 Task: Add an event with the title Second Training Session: Effective Team Collaboration and Communication, date '2023/11/24', time 7:00 AM to 9:00 AMand add a description: As the meeting progresses, the focus will shift towards exploring potential synergies, investment opportunities, and the investor's specific interests. The potential investor may ask questions about your market strategy, scalability, competitive landscape, or revenue projections. Be prepared to provide concise and well-supported answers, backed by market research, customer insights, or industry trends.    Select event color  Grape . Add location for the event as: 456 Taksim Square, Istanbul, Turkey, logged in from the account softage.10@softage.netand send the event invitation to softage.1@softage.net and softage.2@softage.net. Set a reminder for the event Doesn't repeat
Action: Mouse moved to (56, 106)
Screenshot: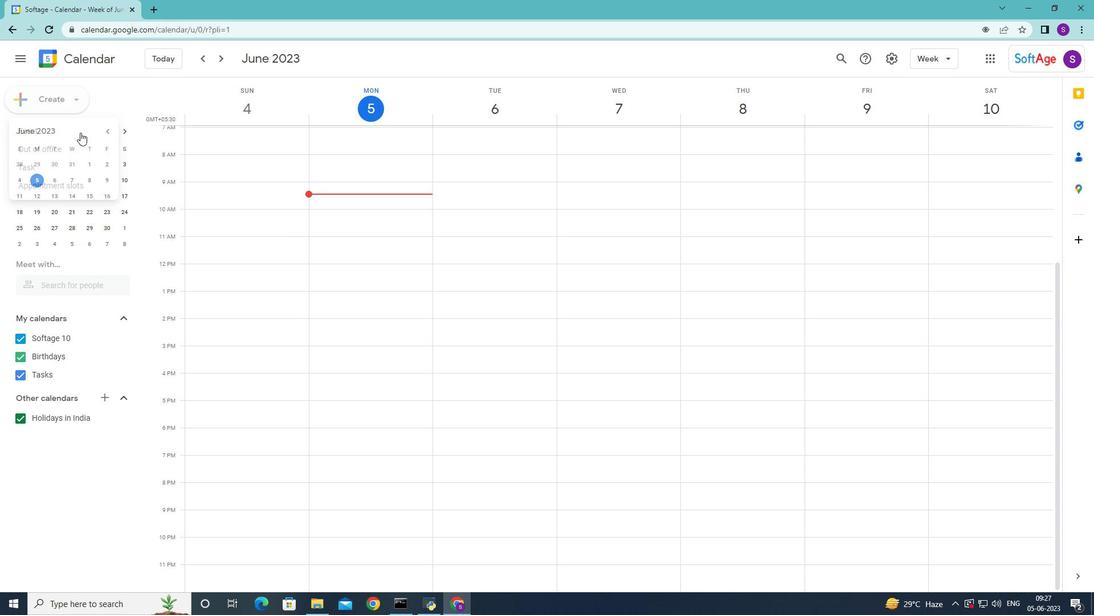 
Action: Mouse pressed left at (56, 106)
Screenshot: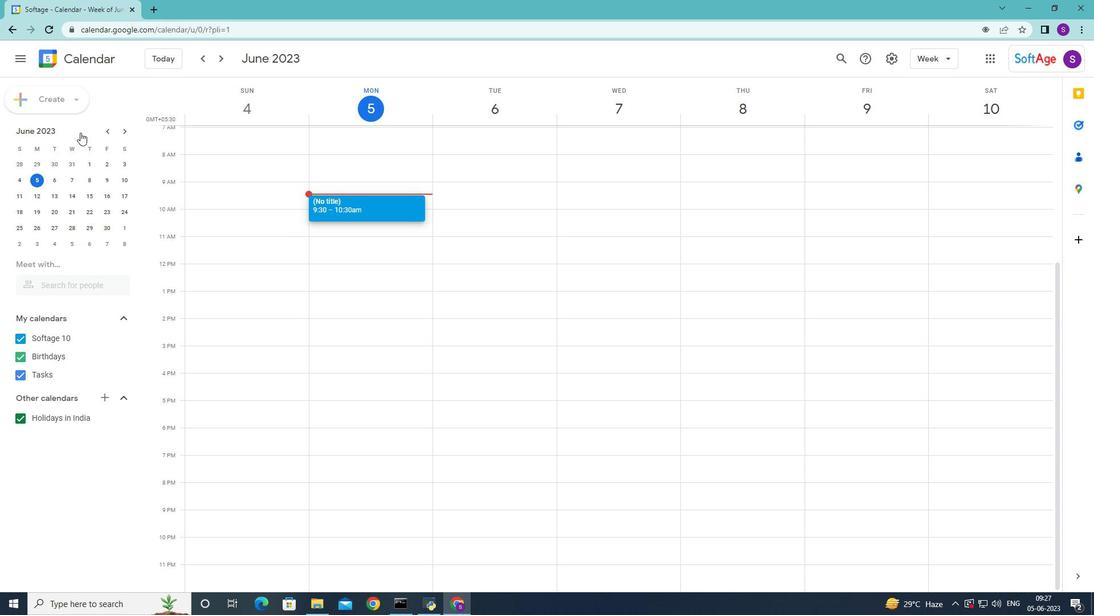 
Action: Mouse moved to (65, 132)
Screenshot: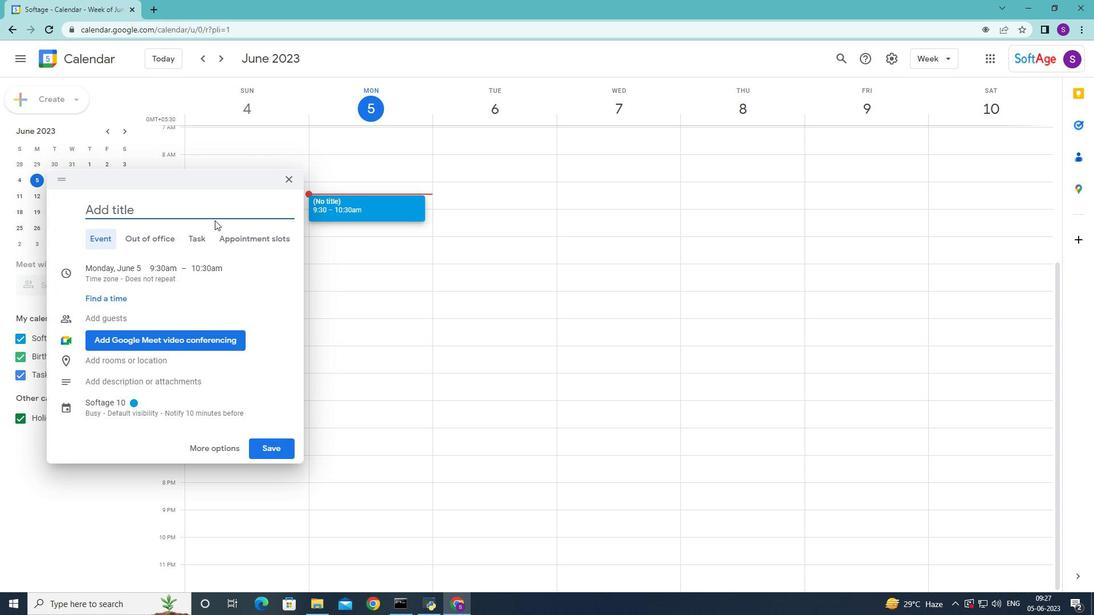 
Action: Mouse pressed left at (65, 132)
Screenshot: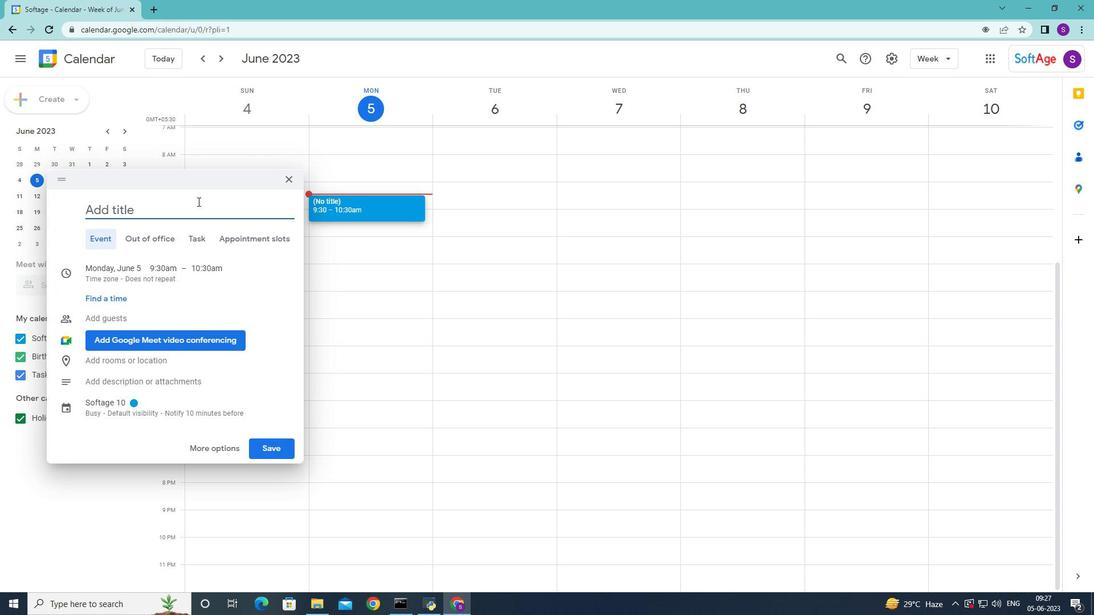 
Action: Mouse moved to (104, 208)
Screenshot: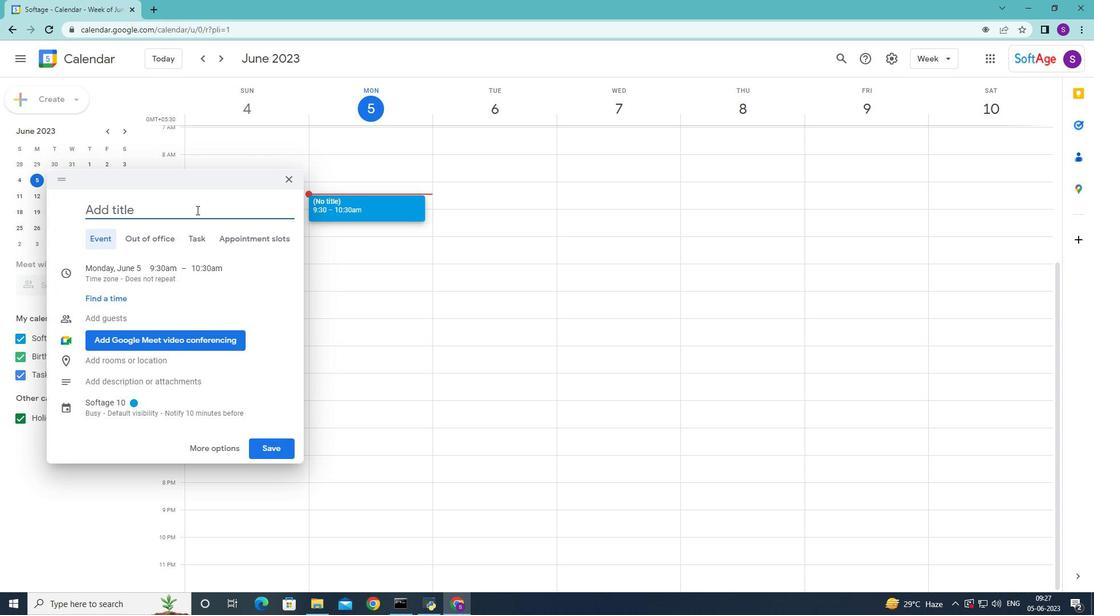 
Action: Mouse pressed left at (104, 208)
Screenshot: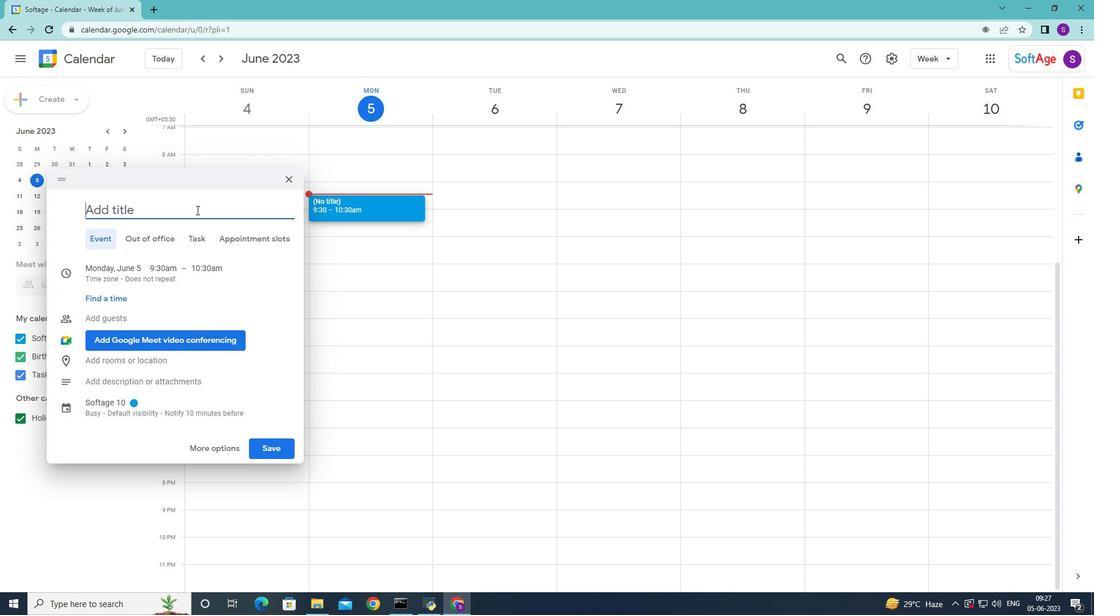 
Action: Key pressed <Key.shift>Seconf<Key.backspace>d<Key.space><Key.shift>Training<Key.space><Key.shift>Sesson<Key.space><Key.backspace><Key.backspace><Key.backspace>ion<Key.shift_r>:<Key.space>
Screenshot: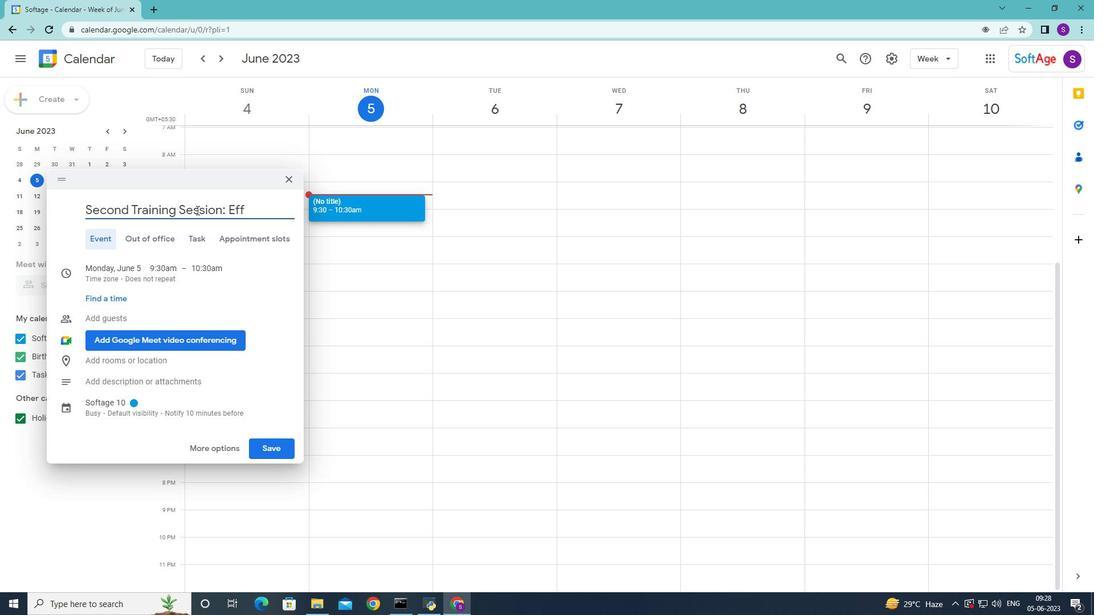 
Action: Mouse moved to (103, 272)
Screenshot: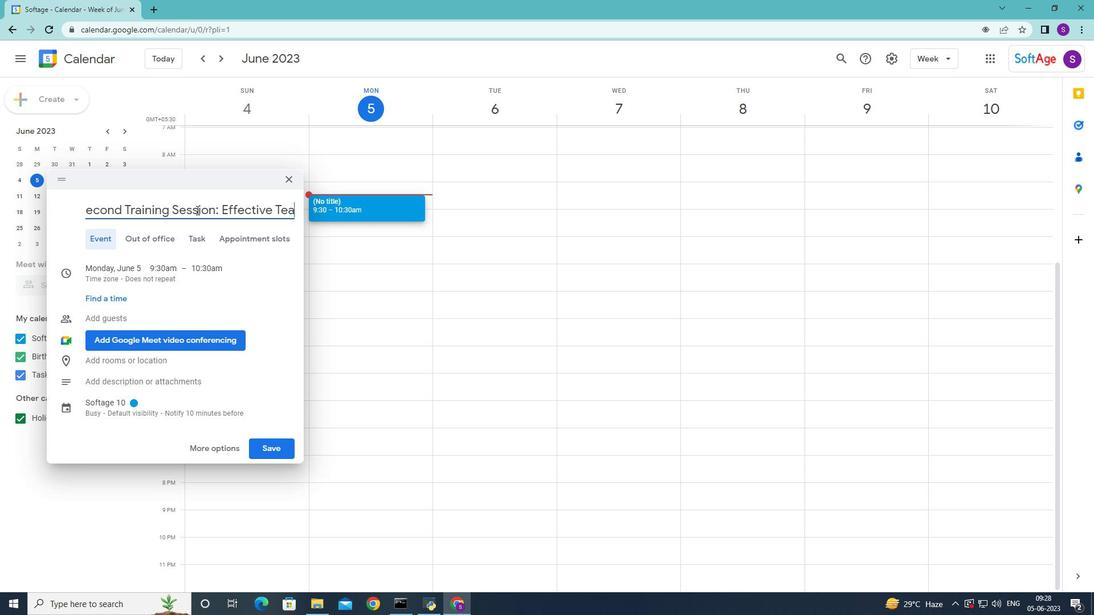 
Action: Mouse pressed left at (103, 272)
Screenshot: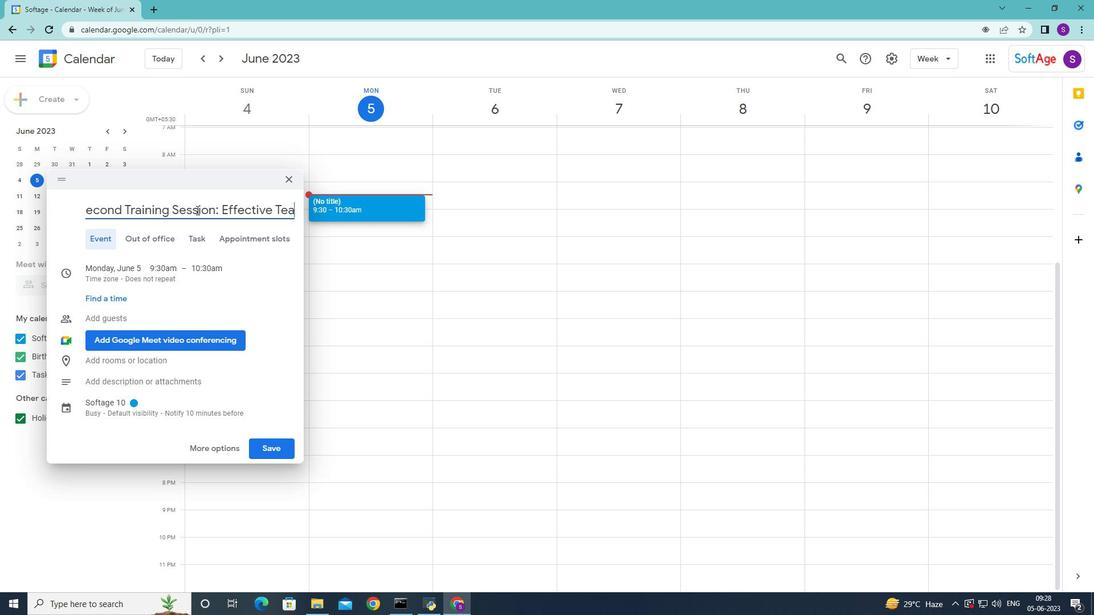 
Action: Mouse moved to (232, 214)
Screenshot: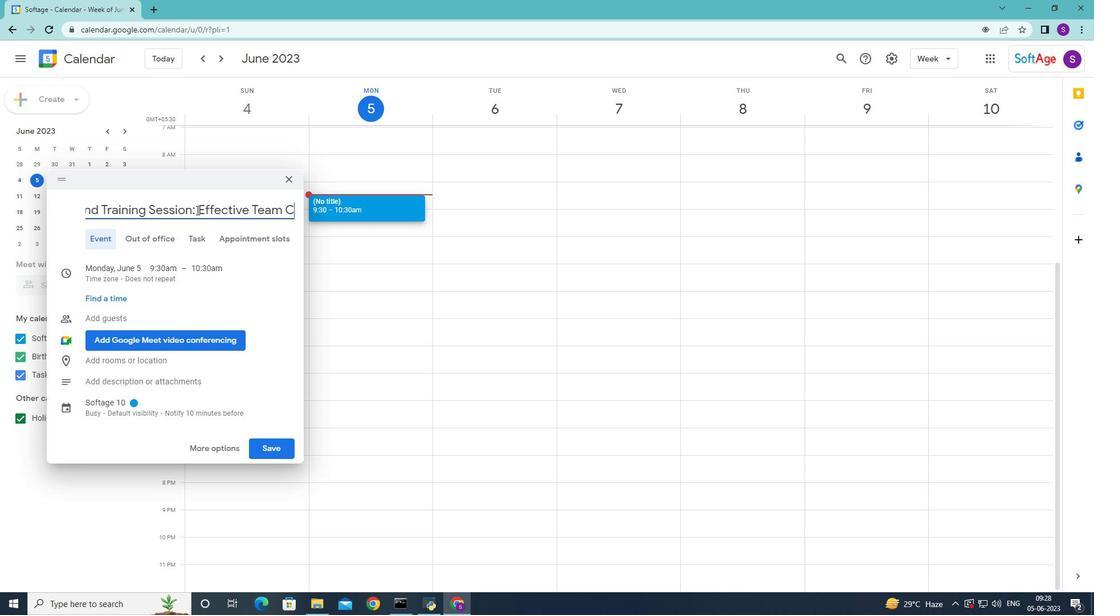 
Action: Mouse pressed left at (232, 214)
Screenshot: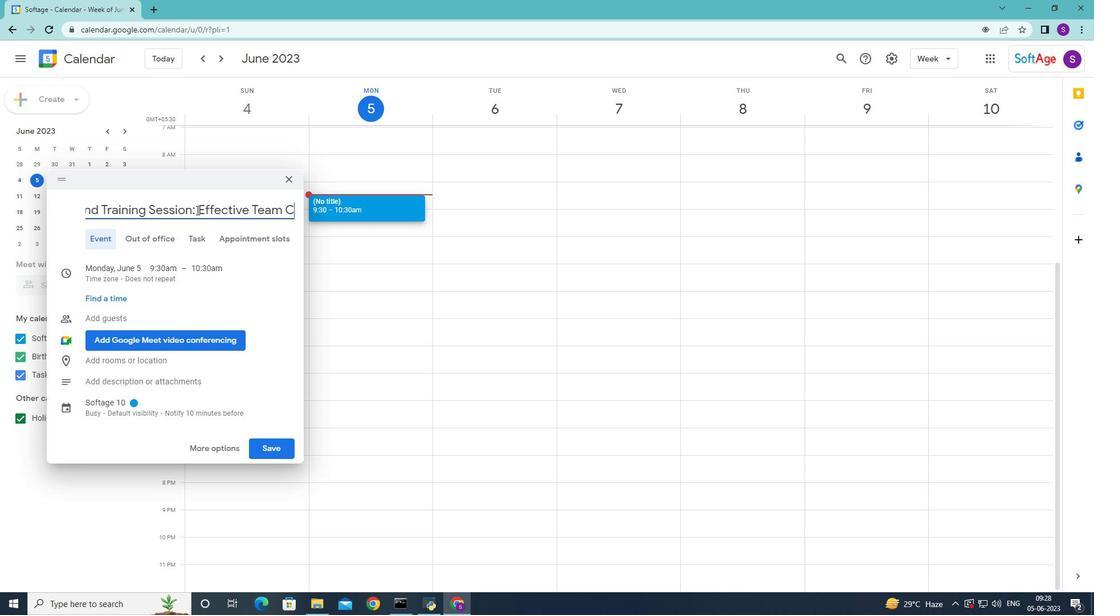 
Action: Mouse moved to (233, 214)
Screenshot: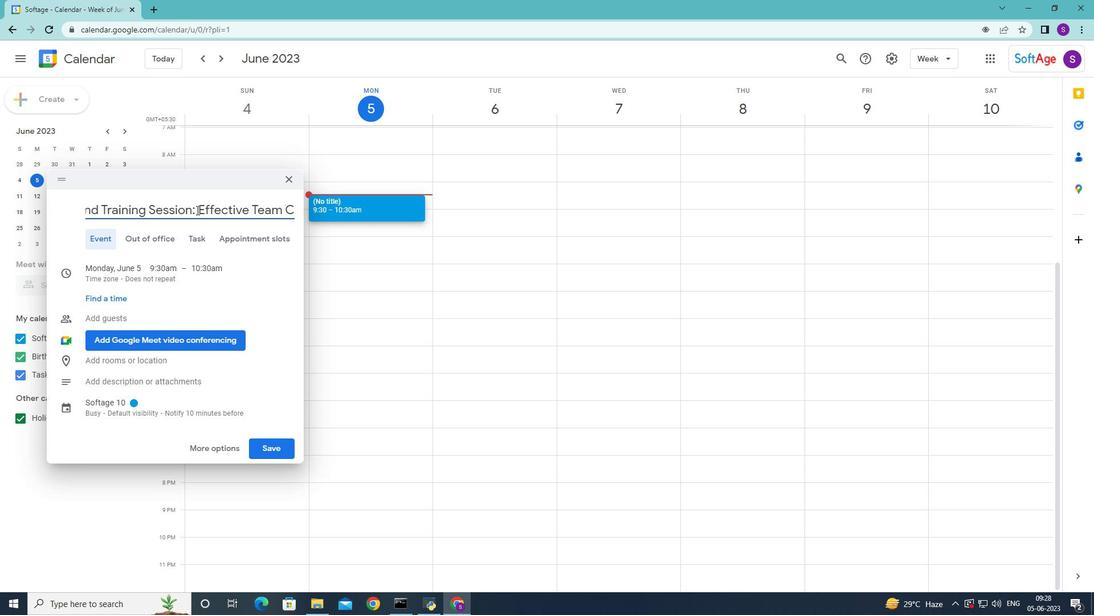 
Action: Key pressed <Key.space><Key.shift>
Screenshot: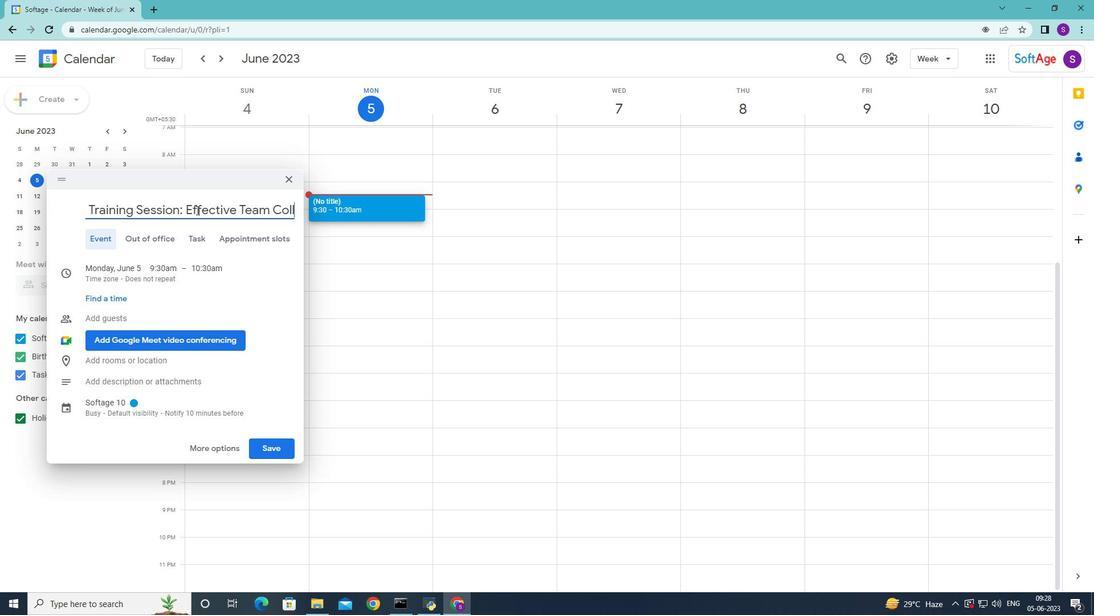 
Action: Mouse moved to (230, 214)
Screenshot: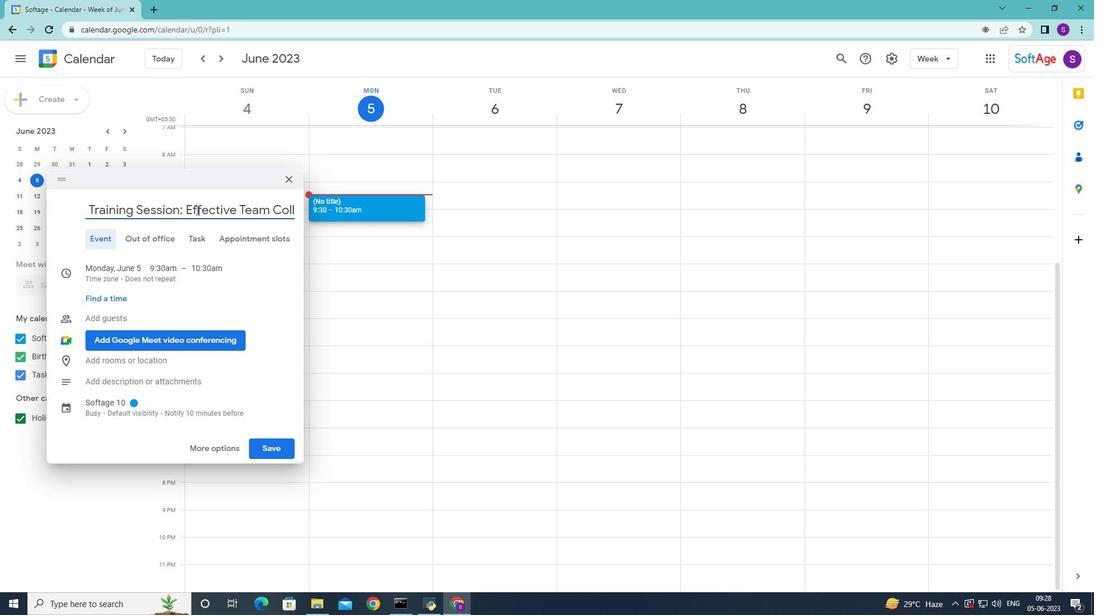 
Action: Key pressed <Key.shift><Key.shift><Key.shift><Key.shift><Key.shift><Key.shift><Key.shift><Key.shift><Key.shift><Key.shift><Key.shift><Key.shift><Key.shift><Key.shift><Key.shift><Key.shift><Key.shift><Key.shift><Key.shift><Key.shift><Key.shift><Key.shift>Effe
Screenshot: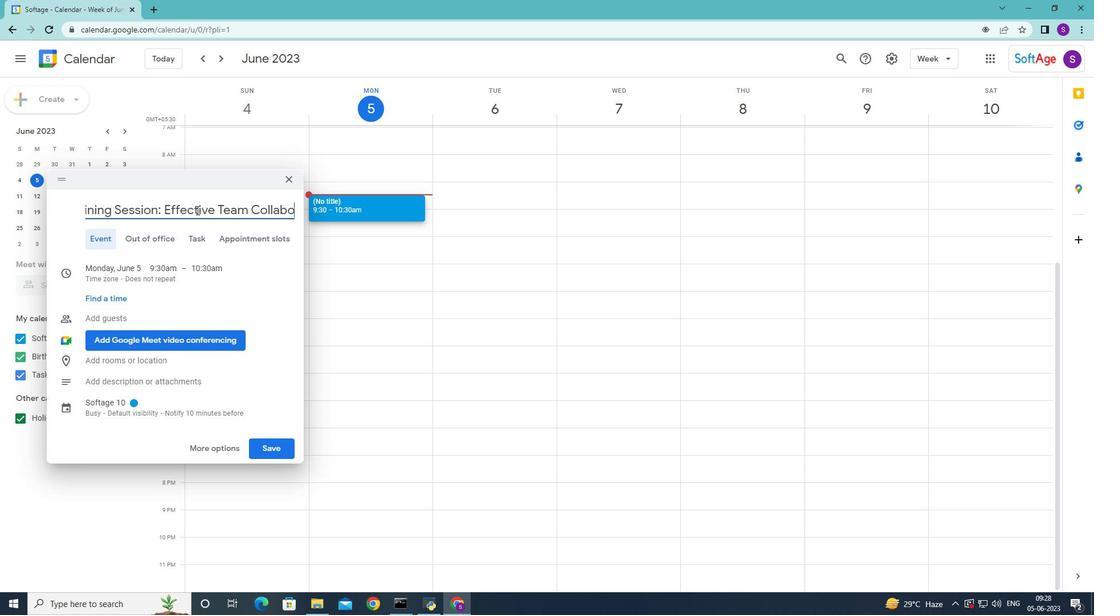
Action: Mouse moved to (67, 100)
Screenshot: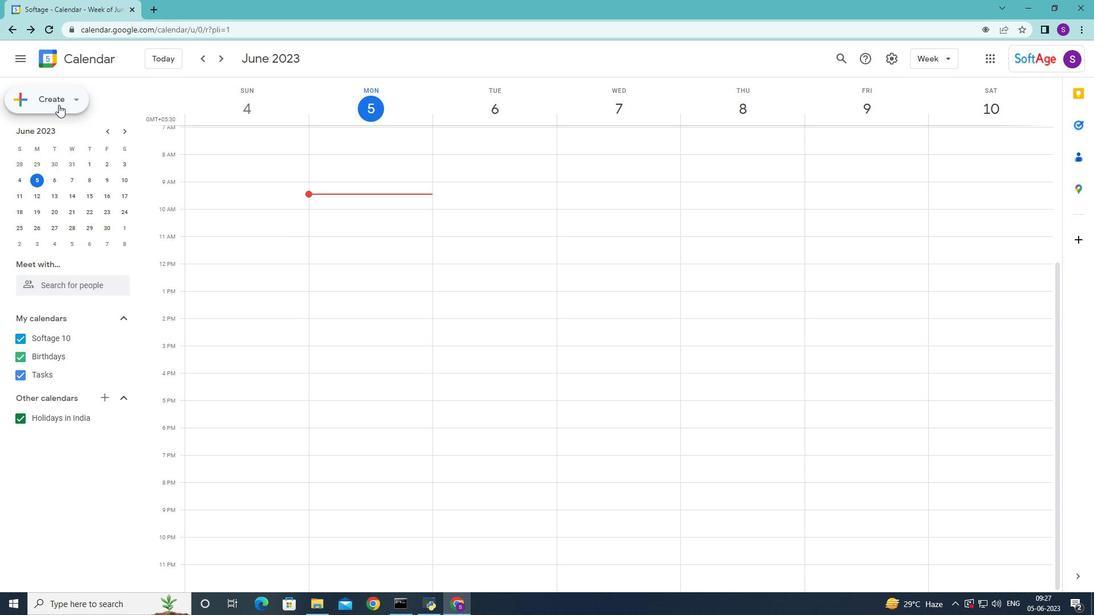 
Action: Mouse pressed left at (67, 100)
Screenshot: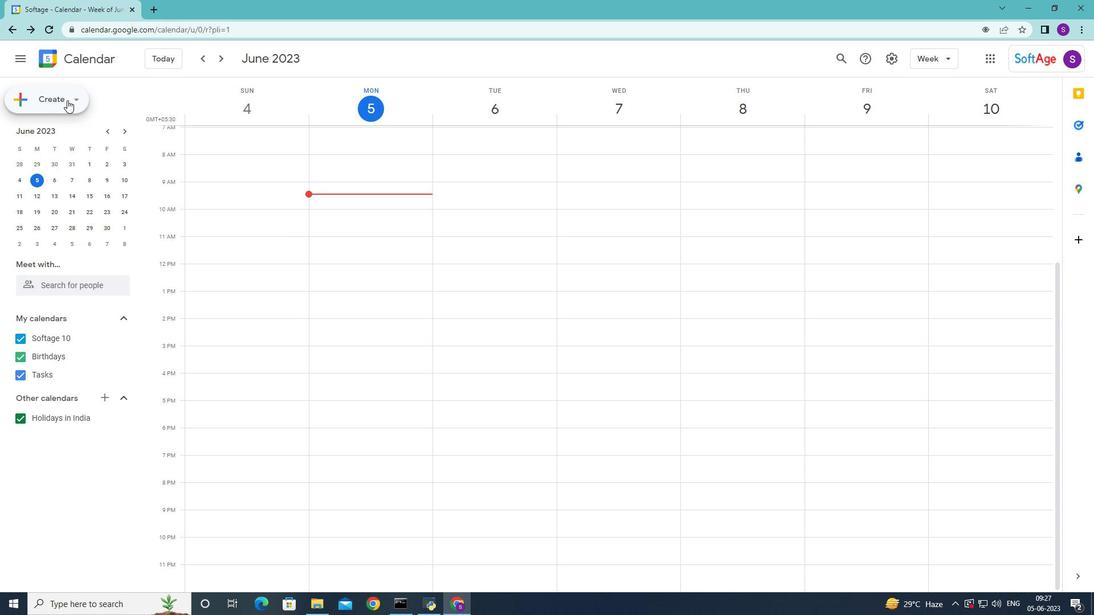 
Action: Mouse moved to (80, 132)
Screenshot: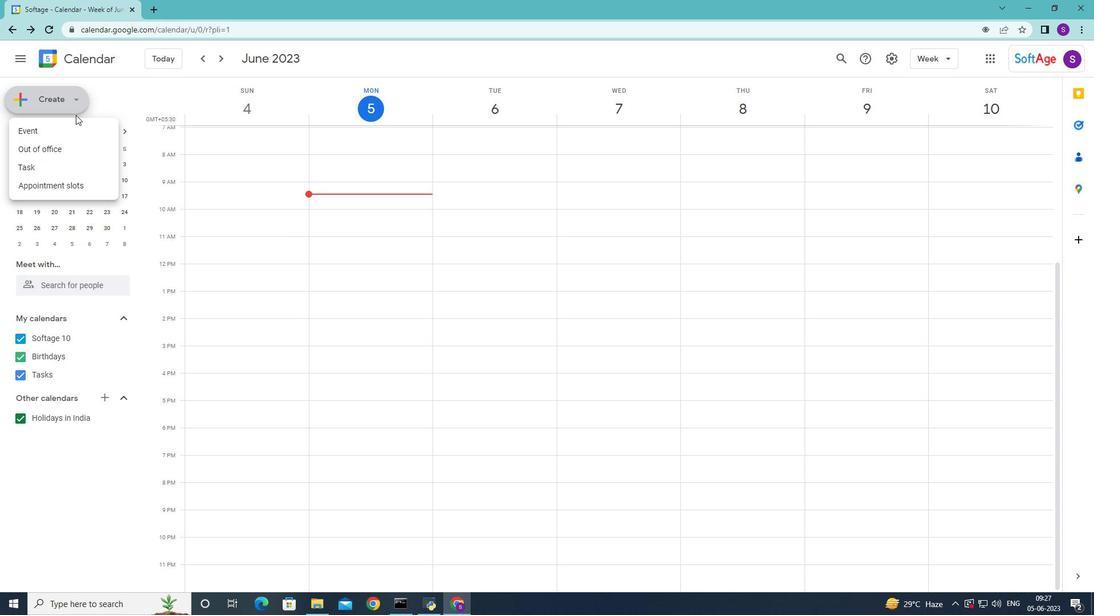 
Action: Mouse pressed left at (80, 132)
Screenshot: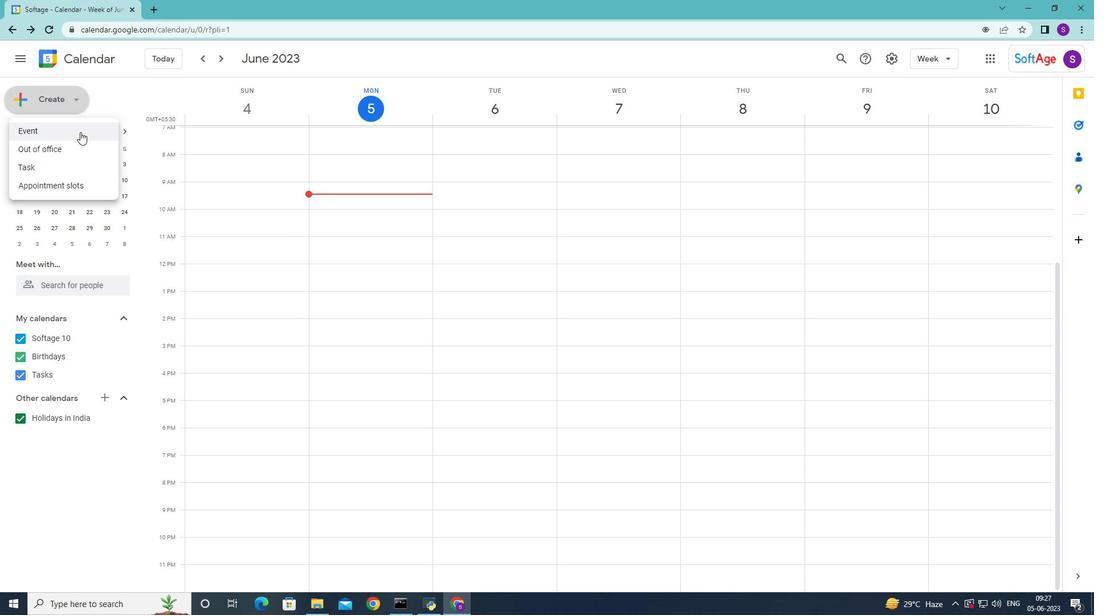 
Action: Mouse moved to (196, 210)
Screenshot: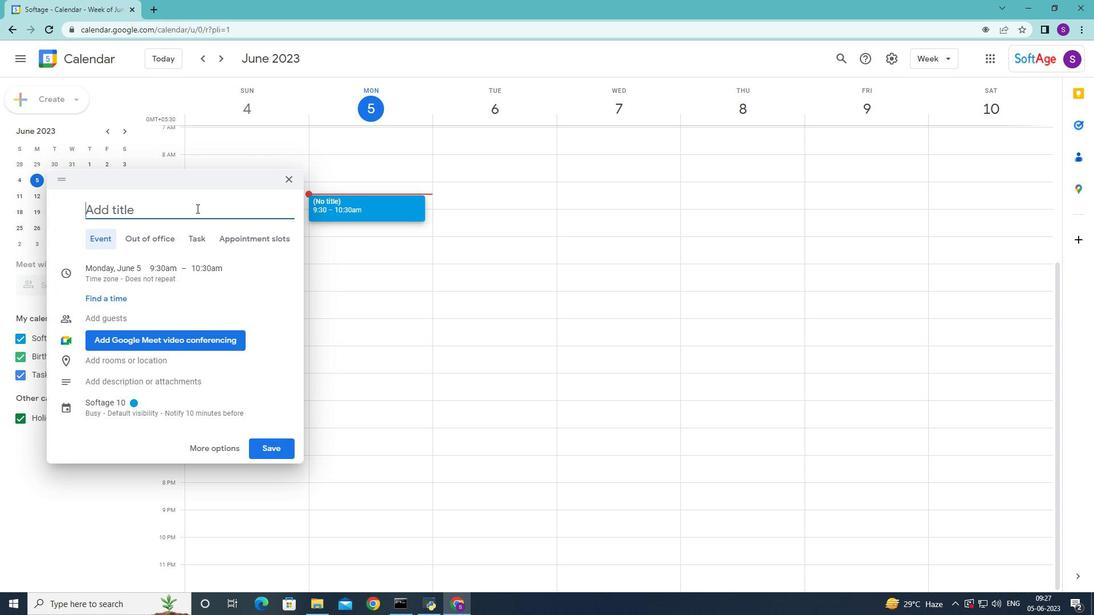 
Action: Mouse pressed left at (196, 210)
Screenshot: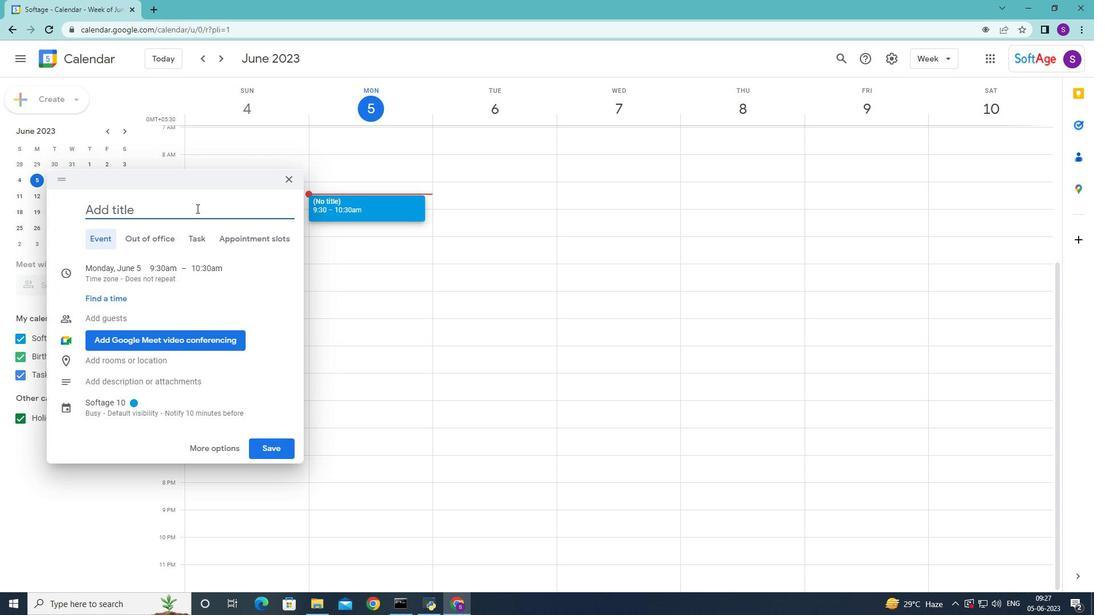 
Action: Key pressed <Key.shift><Key.shift><Key.shift><Key.shift><Key.shift>Second<Key.space><Key.shift>Training<Key.space><Key.shift><Key.shift><Key.shift><Key.shift>Session<Key.shift_r><Key.shift_r>:<Key.space><Key.shift><Key.shift><Key.shift><Key.shift><Key.shift><Key.shift><Key.shift><Key.shift>Effective<Key.space><Key.shift>Team<Key.space><Key.shift>Collaboration<Key.space><Key.shift><Key.shift><Key.shift><Key.shift><Key.shift><Key.shift><Key.shift><Key.shift><Key.shift><Key.shift><Key.shift>A<Key.backspace>and<Key.space><Key.shift>Communication
Screenshot: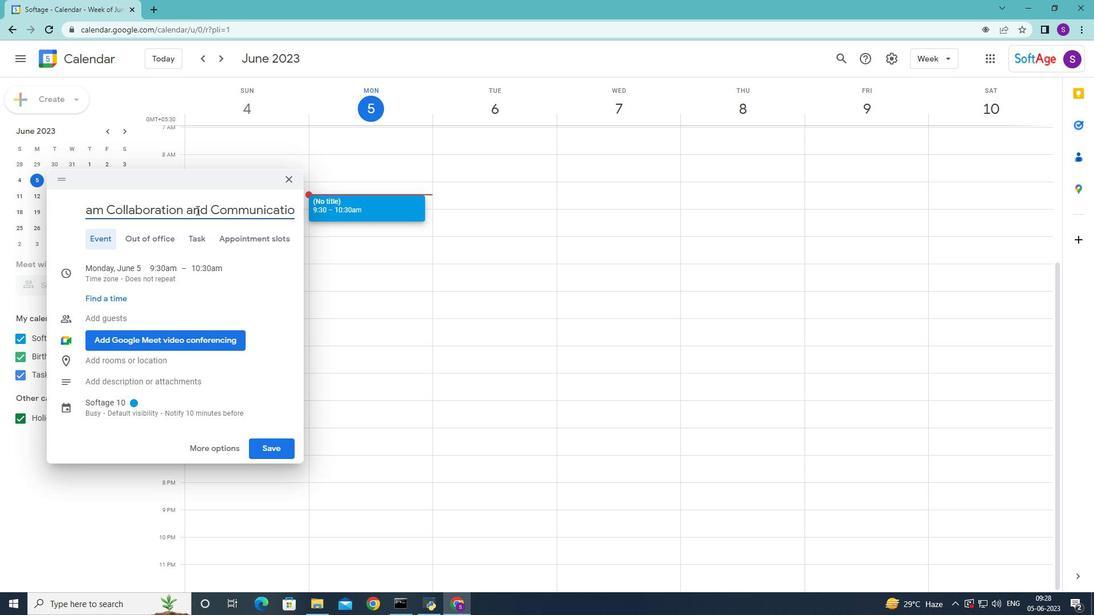 
Action: Mouse moved to (96, 266)
Screenshot: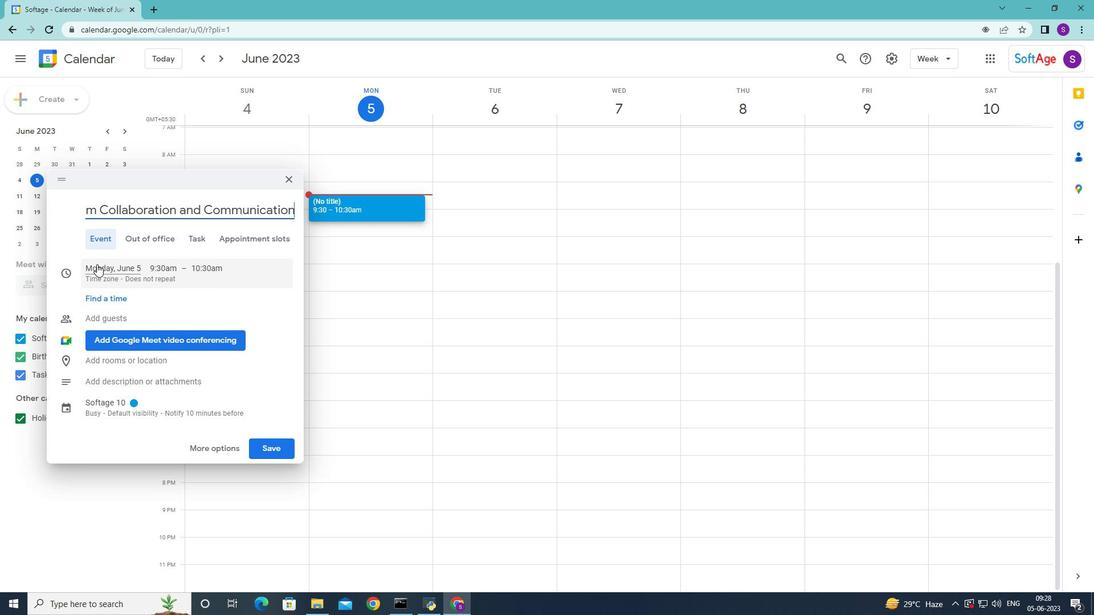 
Action: Mouse pressed left at (96, 266)
Screenshot: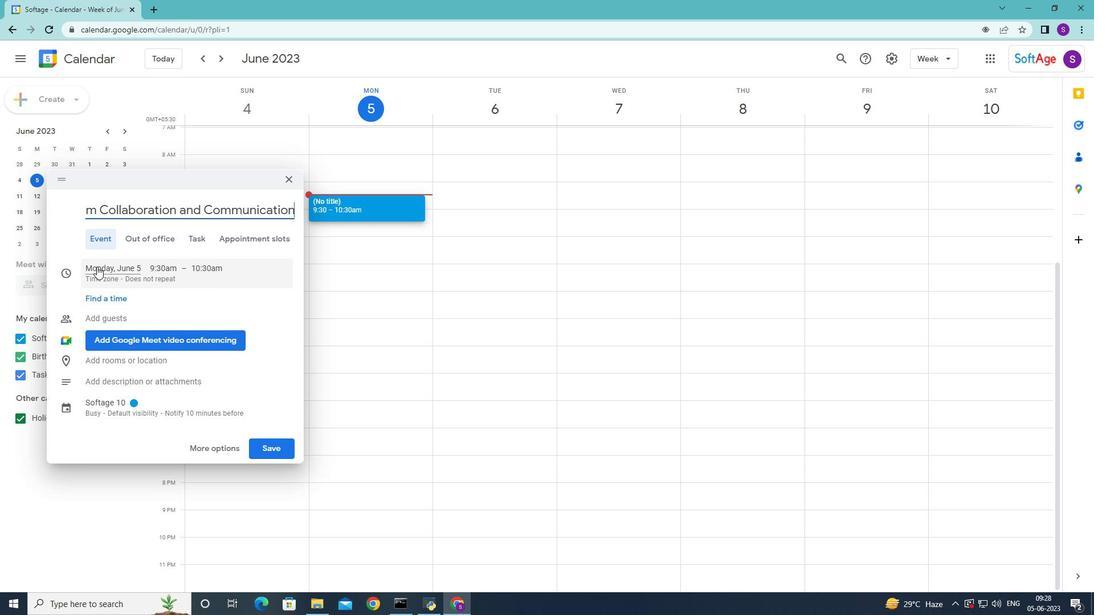 
Action: Mouse moved to (235, 288)
Screenshot: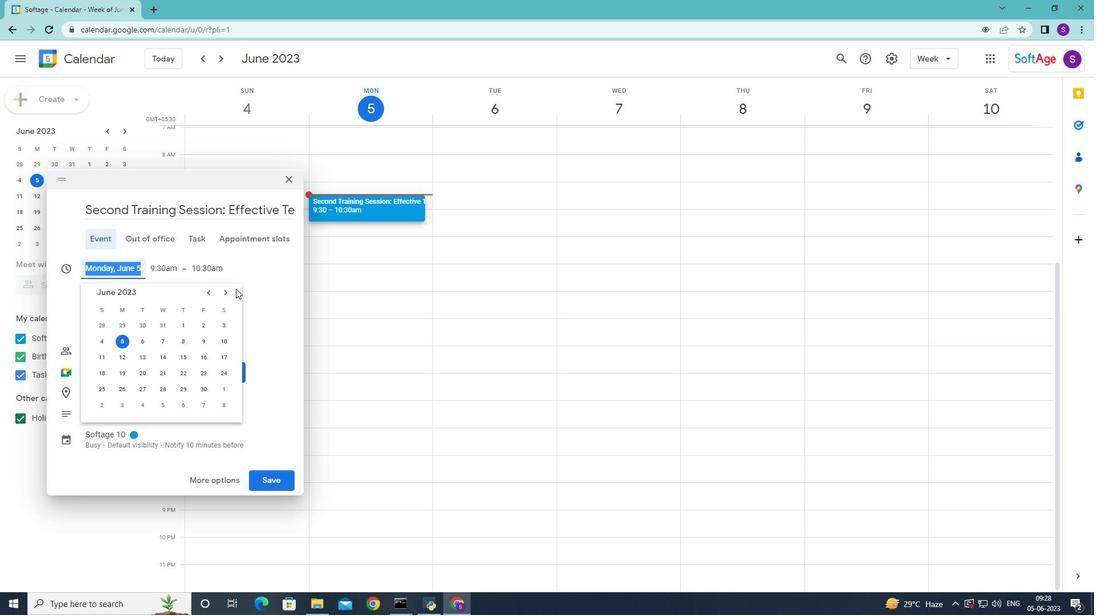 
Action: Mouse pressed left at (235, 288)
Screenshot: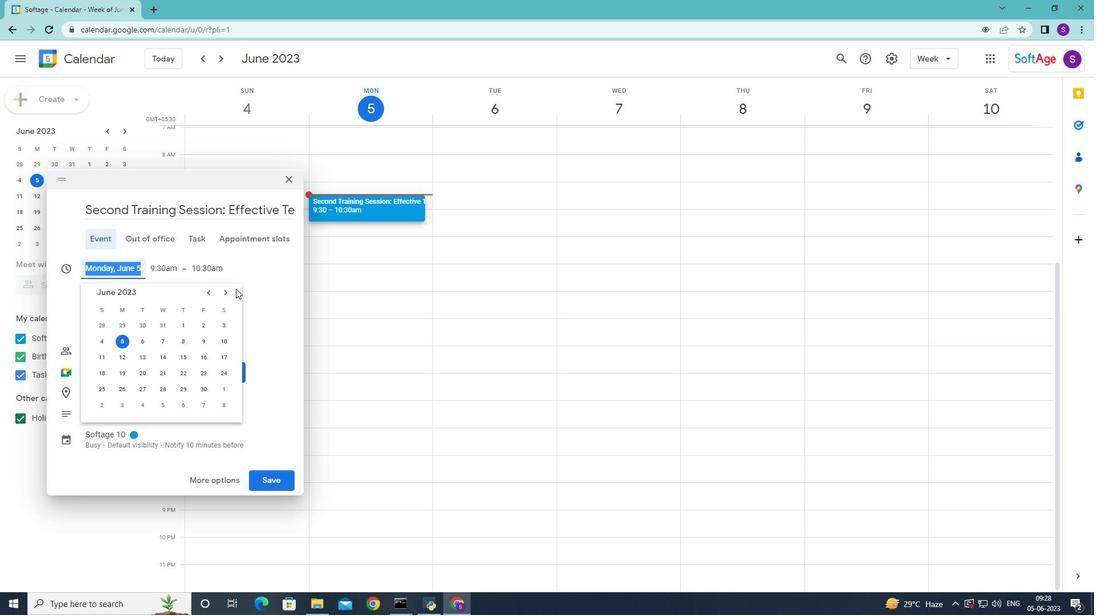 
Action: Mouse moved to (113, 270)
Screenshot: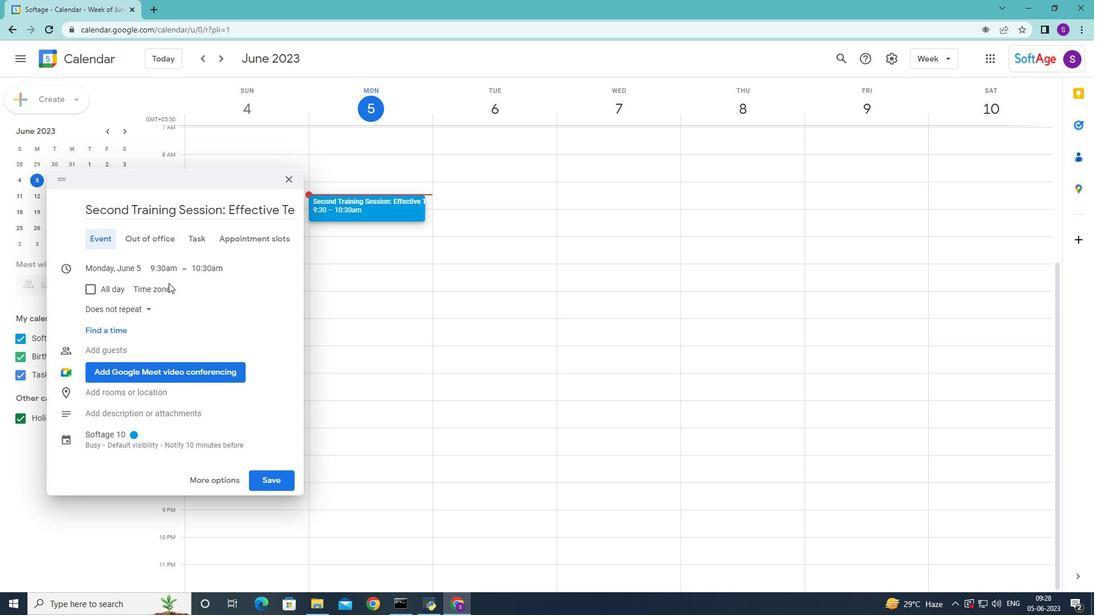 
Action: Mouse pressed left at (113, 270)
Screenshot: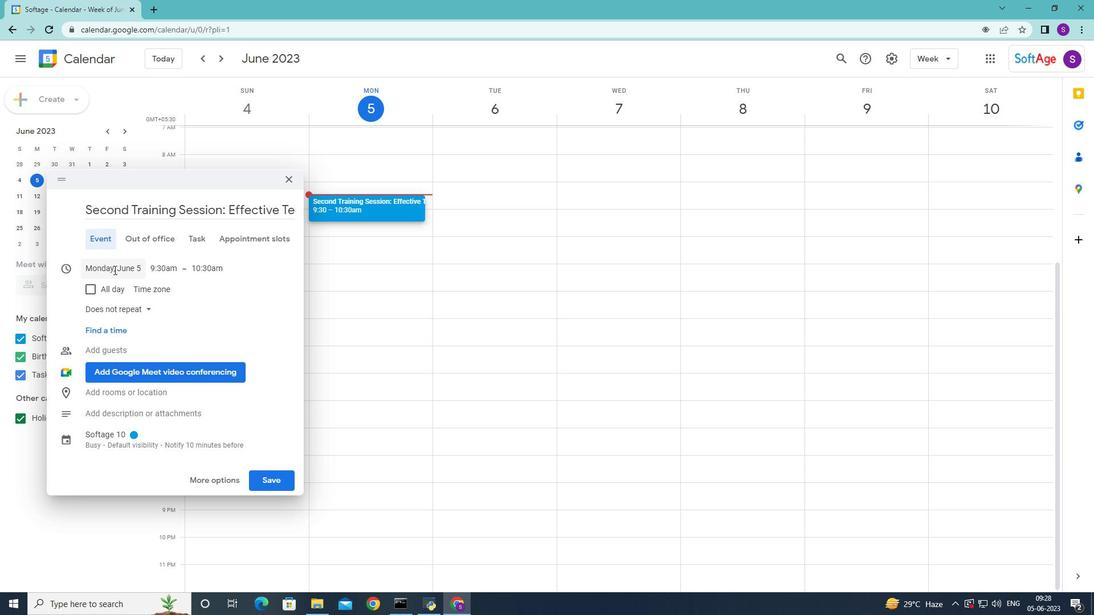 
Action: Mouse moved to (223, 292)
Screenshot: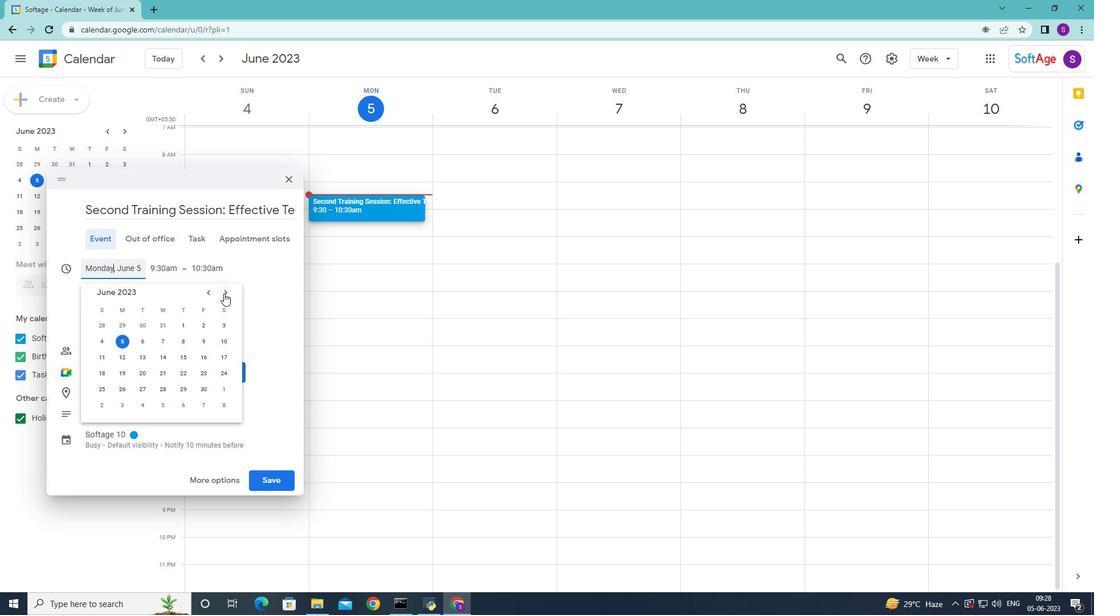 
Action: Mouse pressed left at (223, 292)
Screenshot: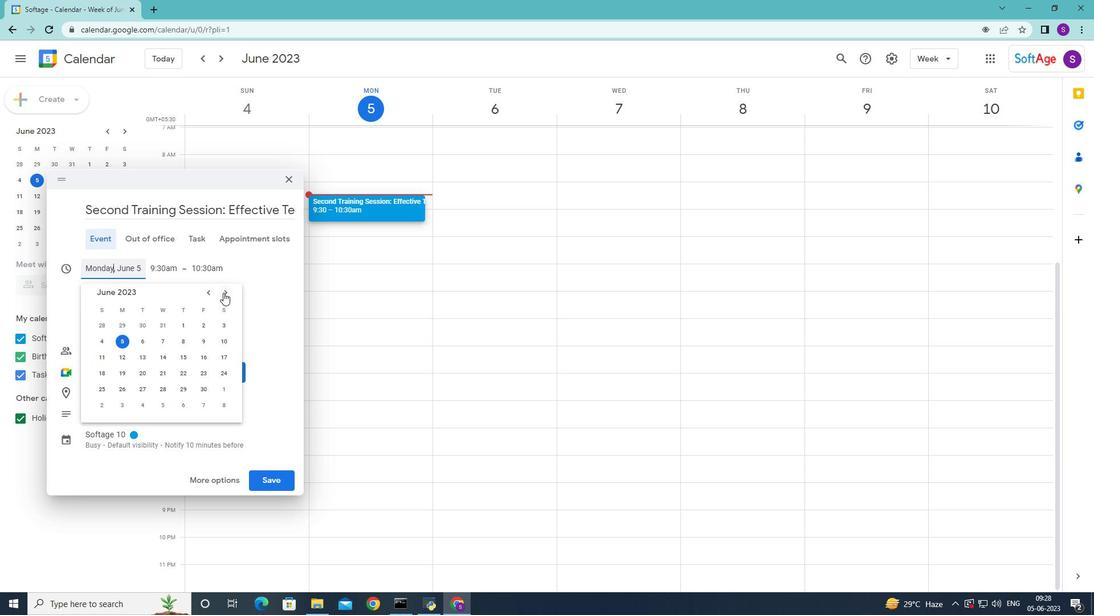 
Action: Mouse pressed left at (223, 292)
Screenshot: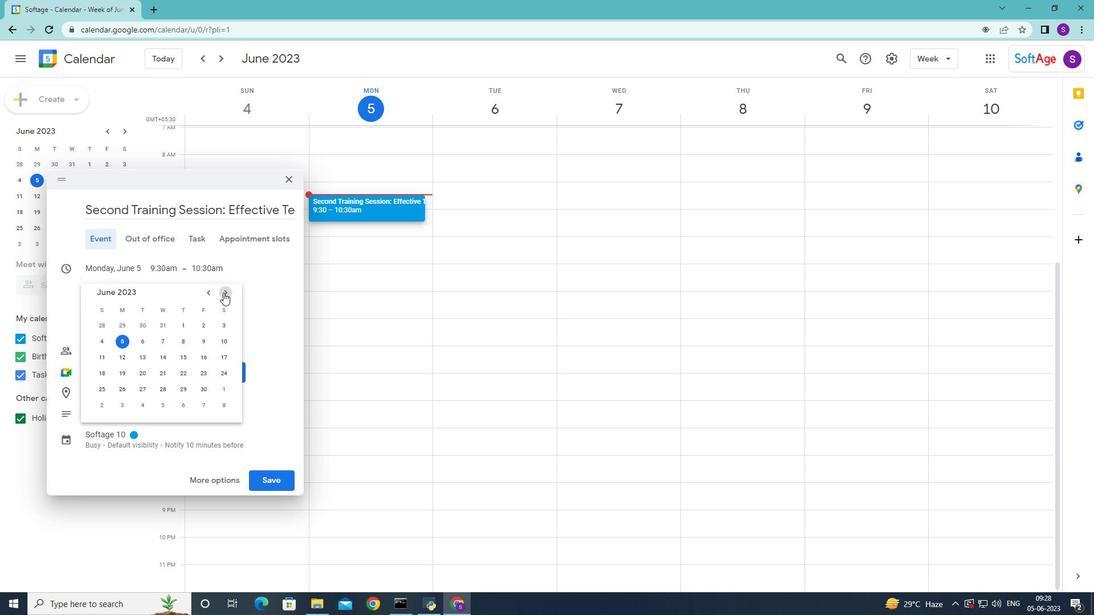 
Action: Mouse pressed left at (223, 292)
Screenshot: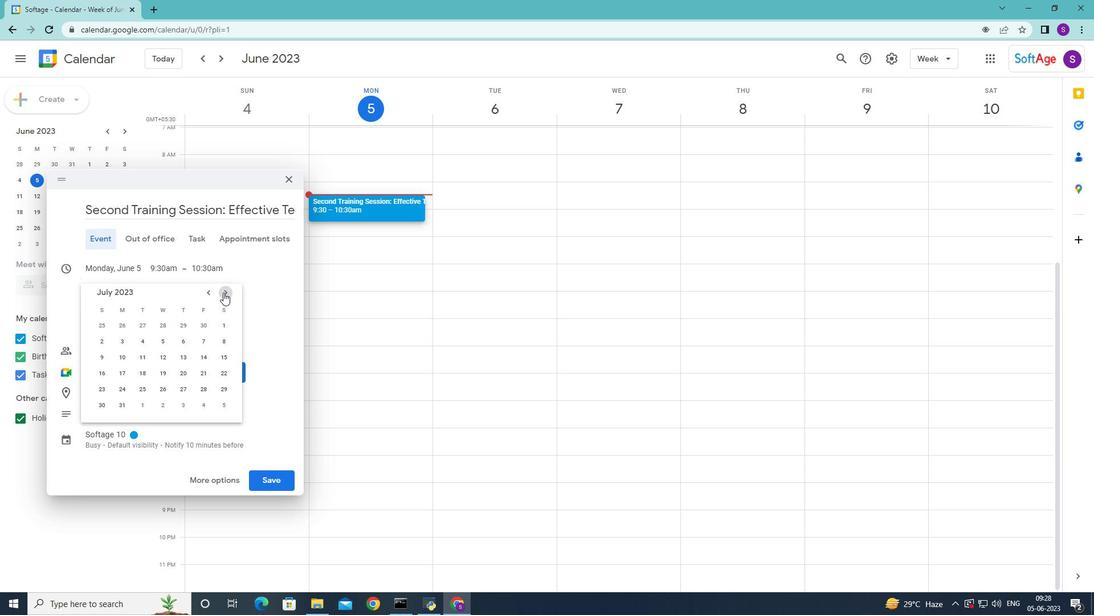 
Action: Mouse pressed left at (223, 292)
Screenshot: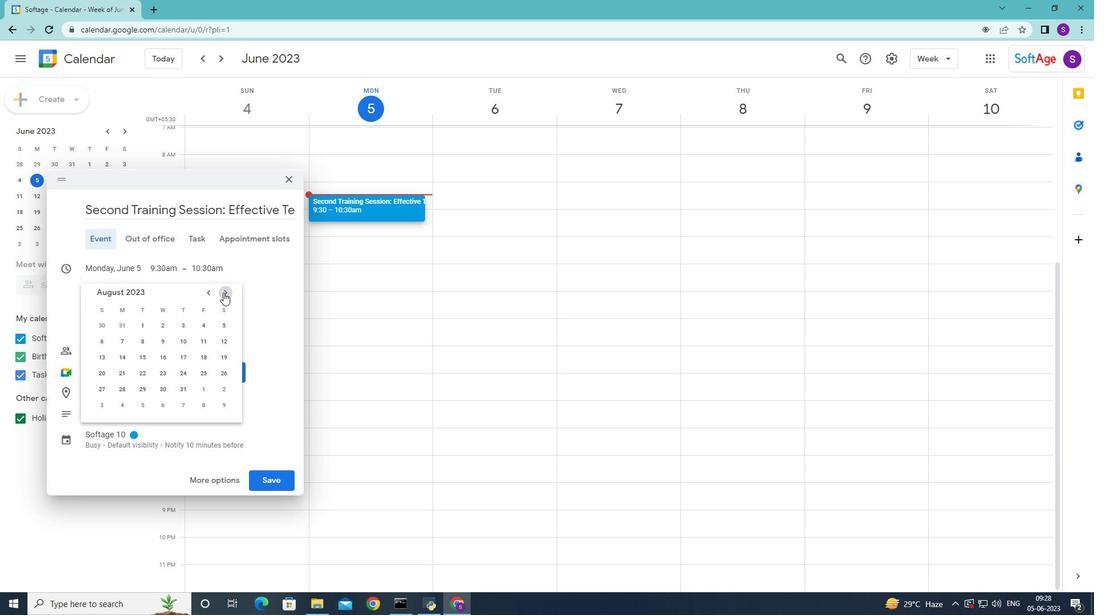 
Action: Mouse pressed left at (223, 292)
Screenshot: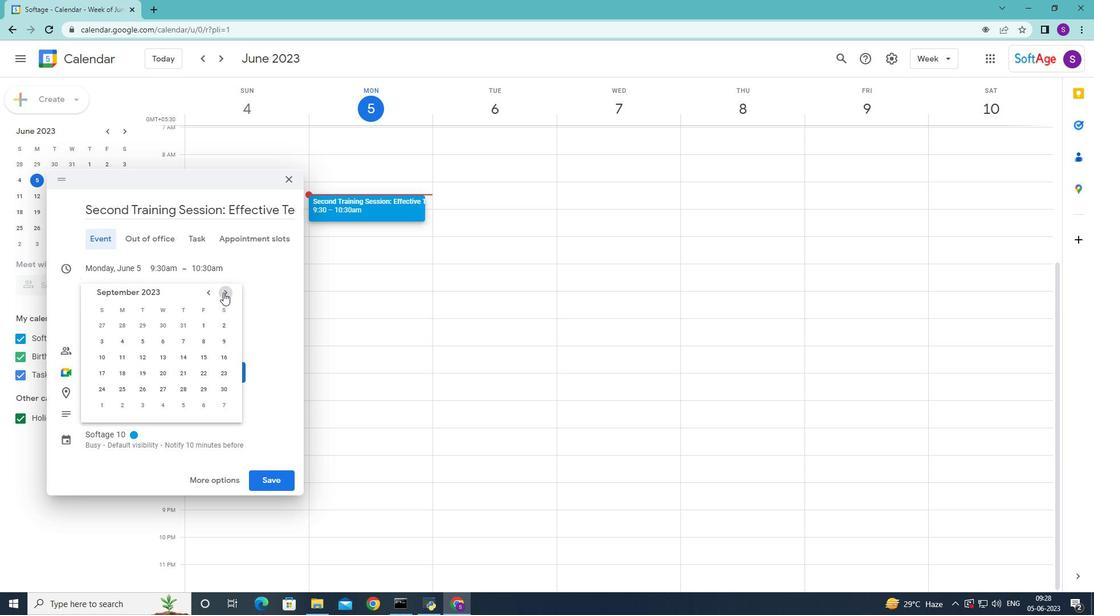 
Action: Mouse pressed left at (223, 292)
Screenshot: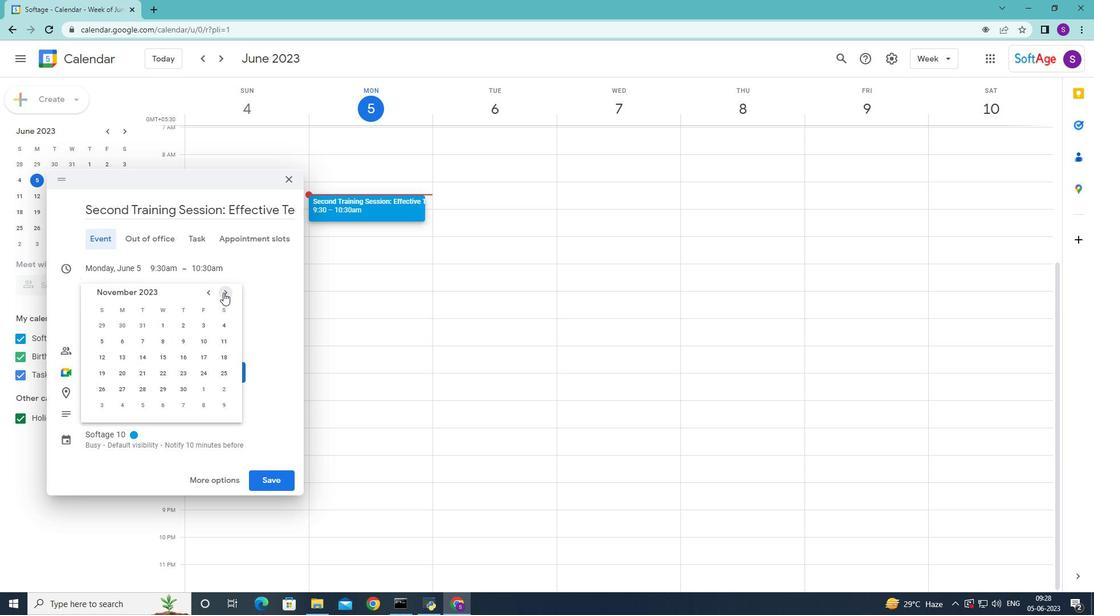 
Action: Mouse moved to (208, 291)
Screenshot: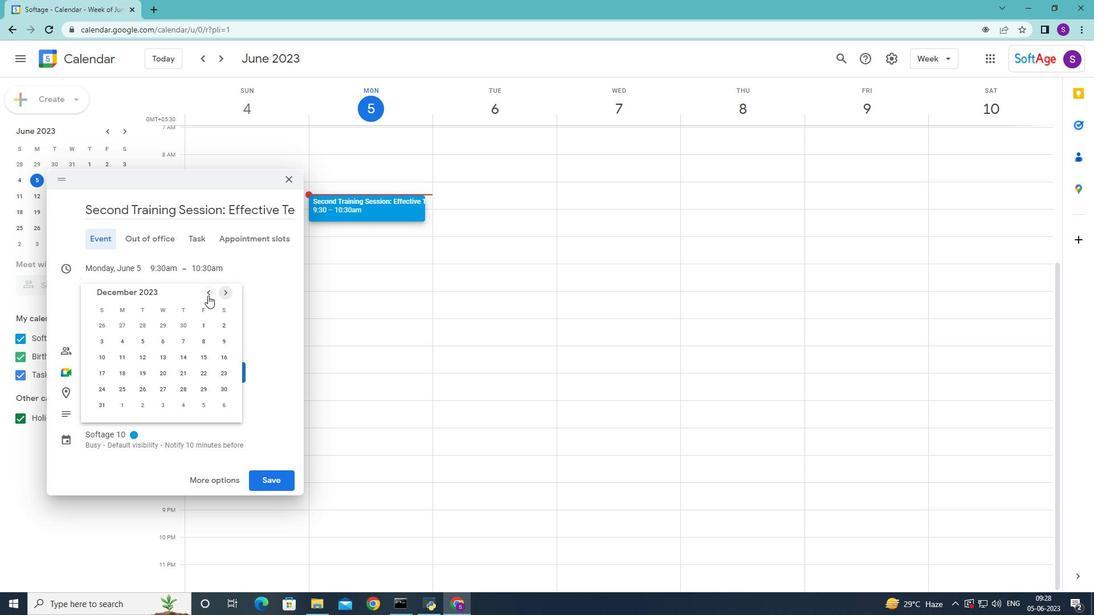 
Action: Mouse pressed left at (208, 291)
Screenshot: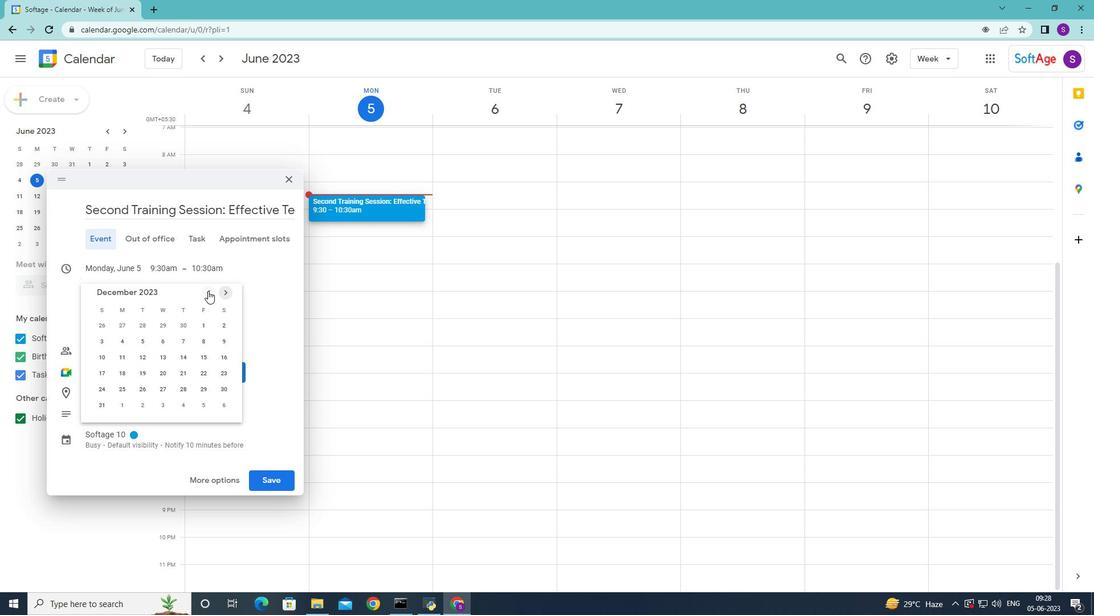
Action: Mouse moved to (205, 376)
Screenshot: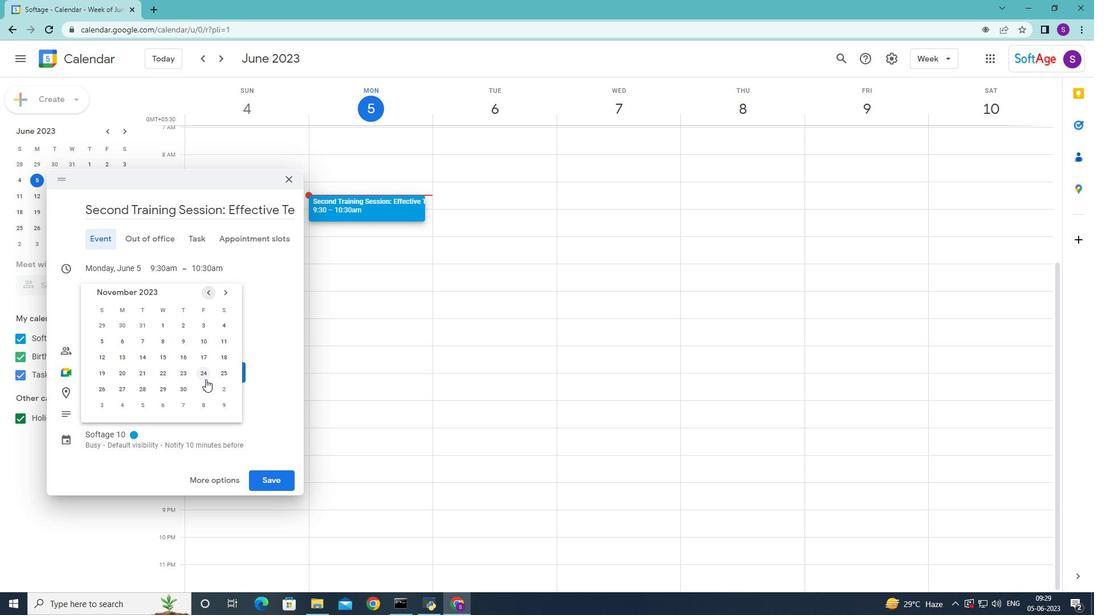 
Action: Mouse pressed left at (205, 376)
Screenshot: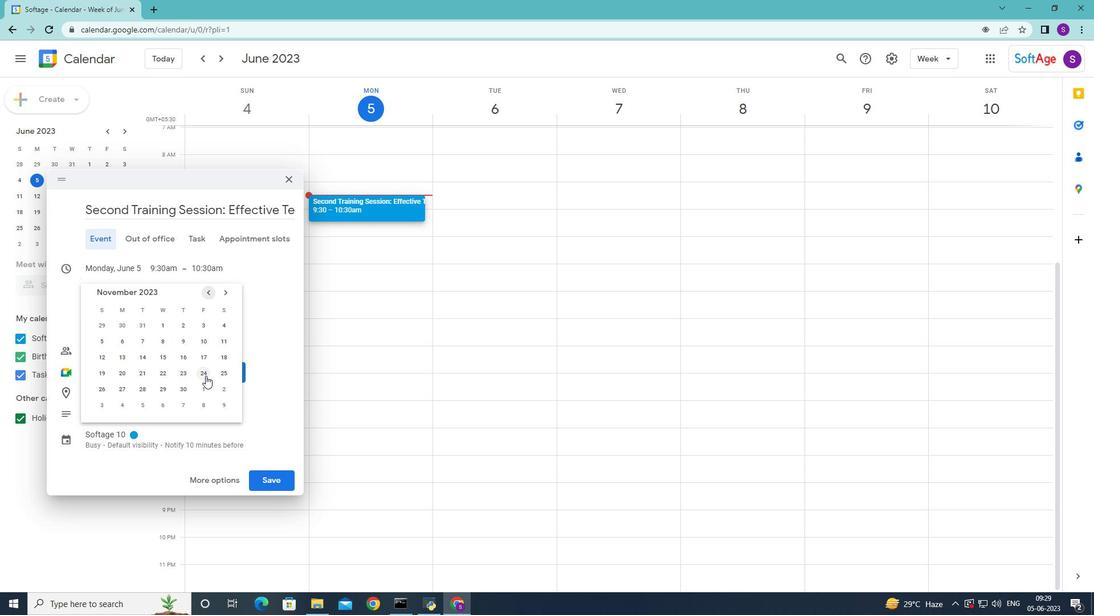 
Action: Mouse moved to (673, 267)
Screenshot: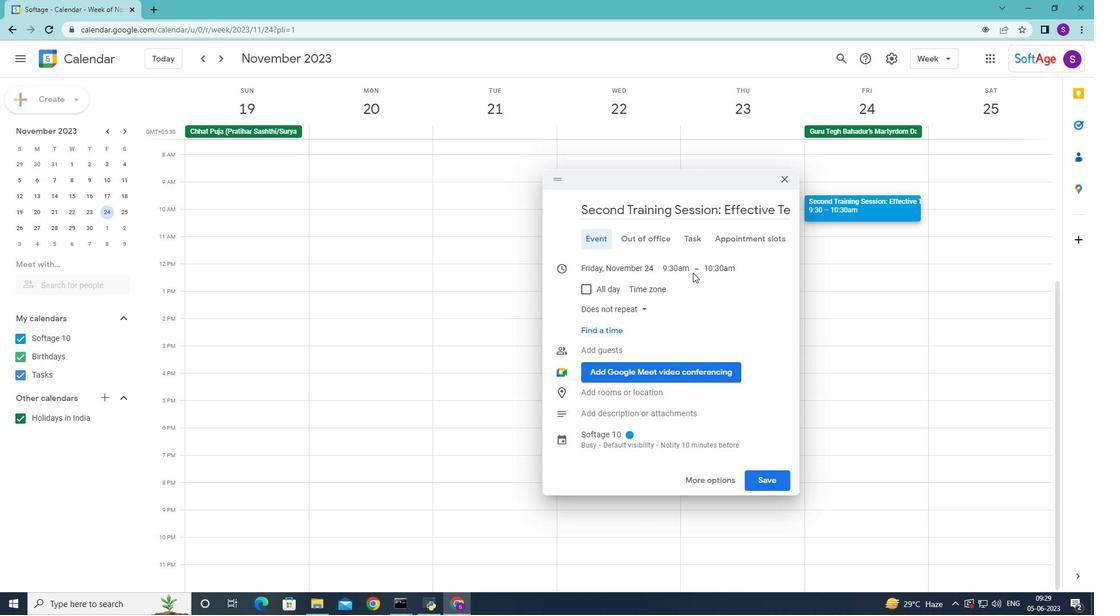 
Action: Mouse pressed left at (673, 267)
Screenshot: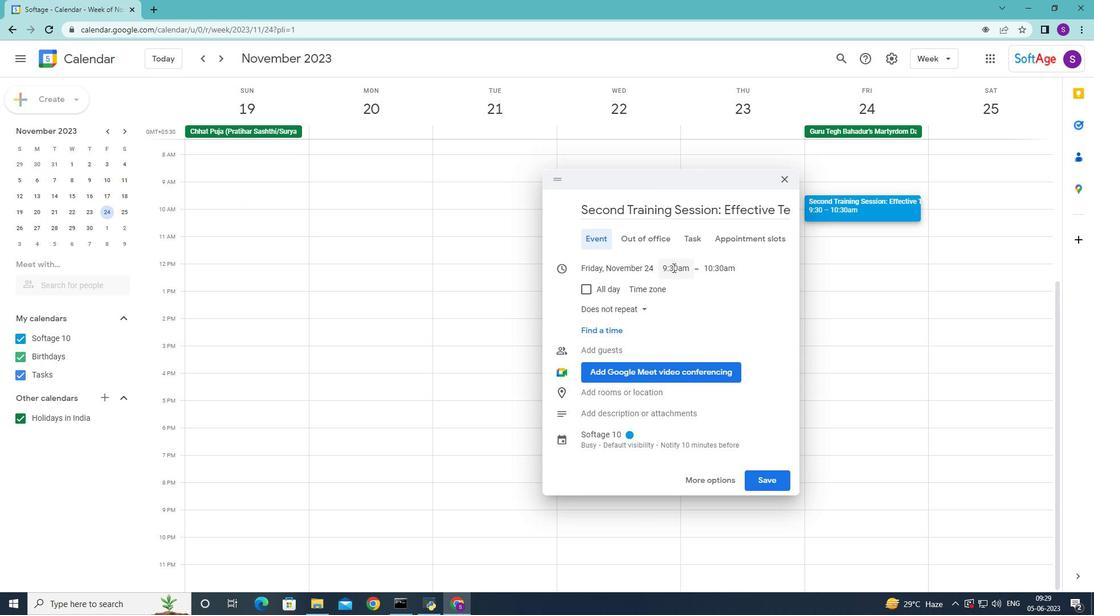 
Action: Mouse moved to (691, 323)
Screenshot: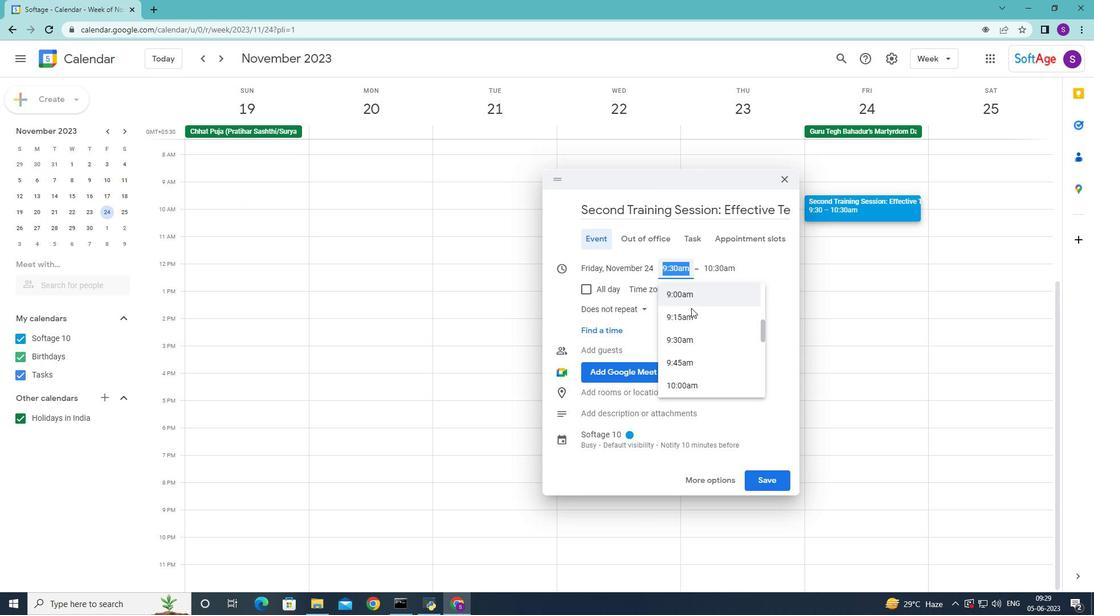 
Action: Mouse scrolled (691, 324) with delta (0, 0)
Screenshot: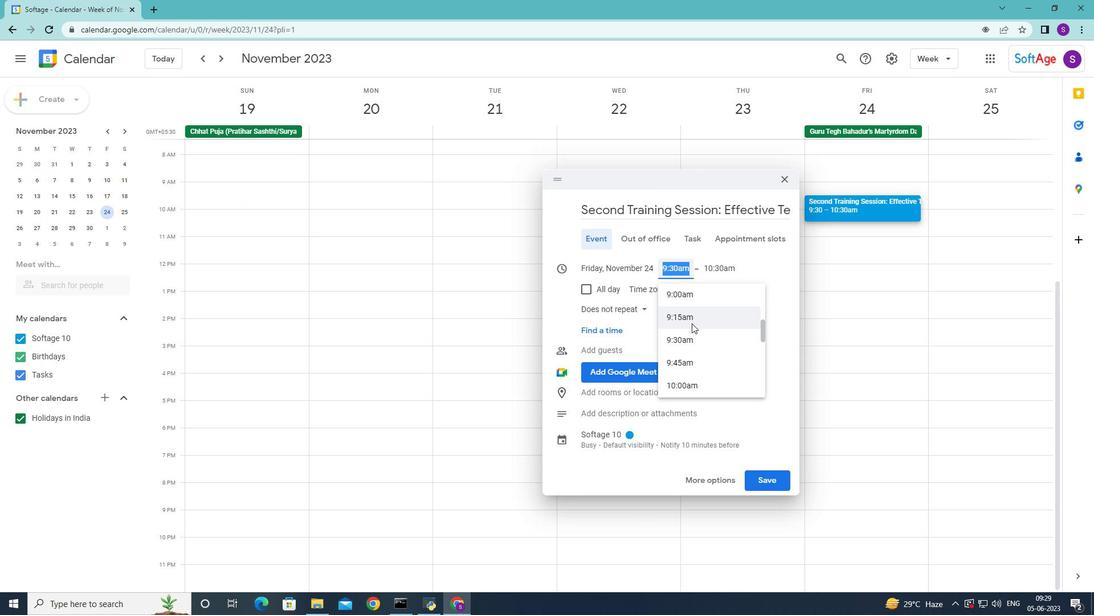 
Action: Mouse scrolled (691, 324) with delta (0, 0)
Screenshot: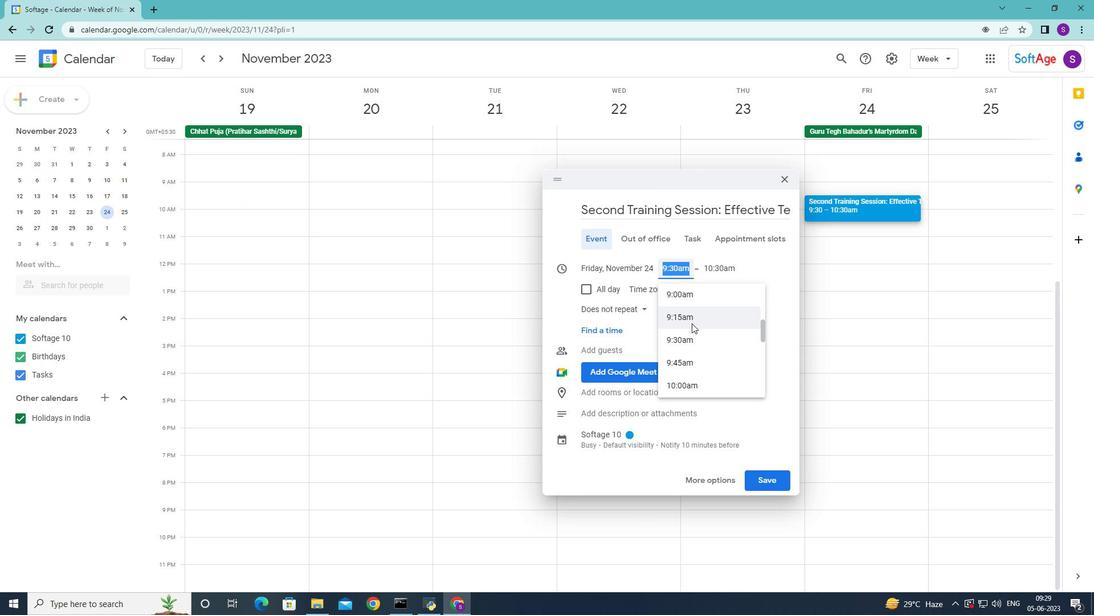 
Action: Mouse scrolled (691, 324) with delta (0, 0)
Screenshot: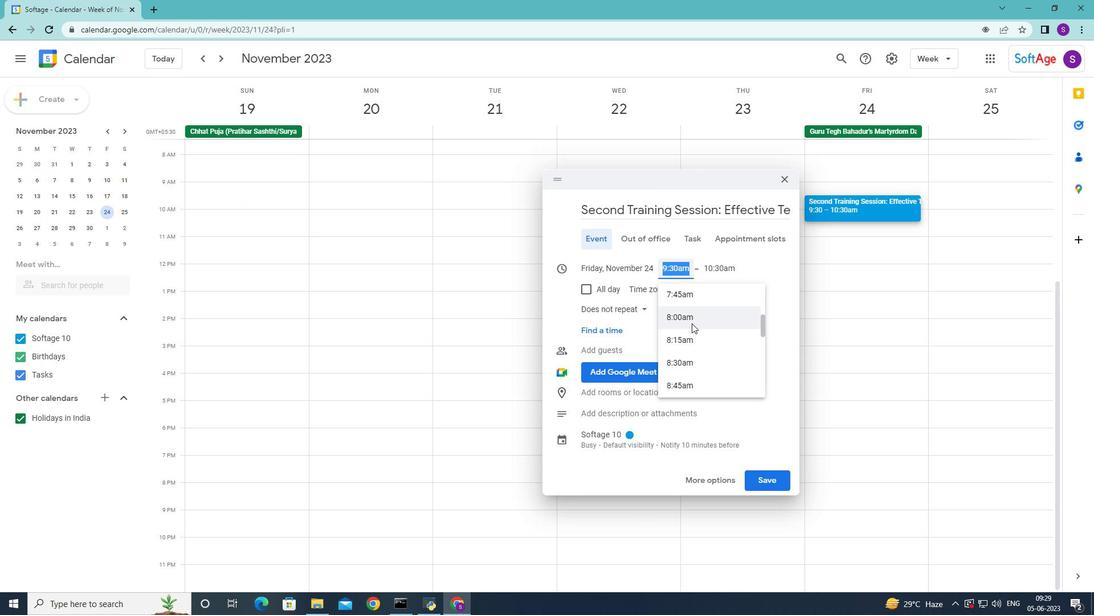 
Action: Mouse scrolled (691, 324) with delta (0, 0)
Screenshot: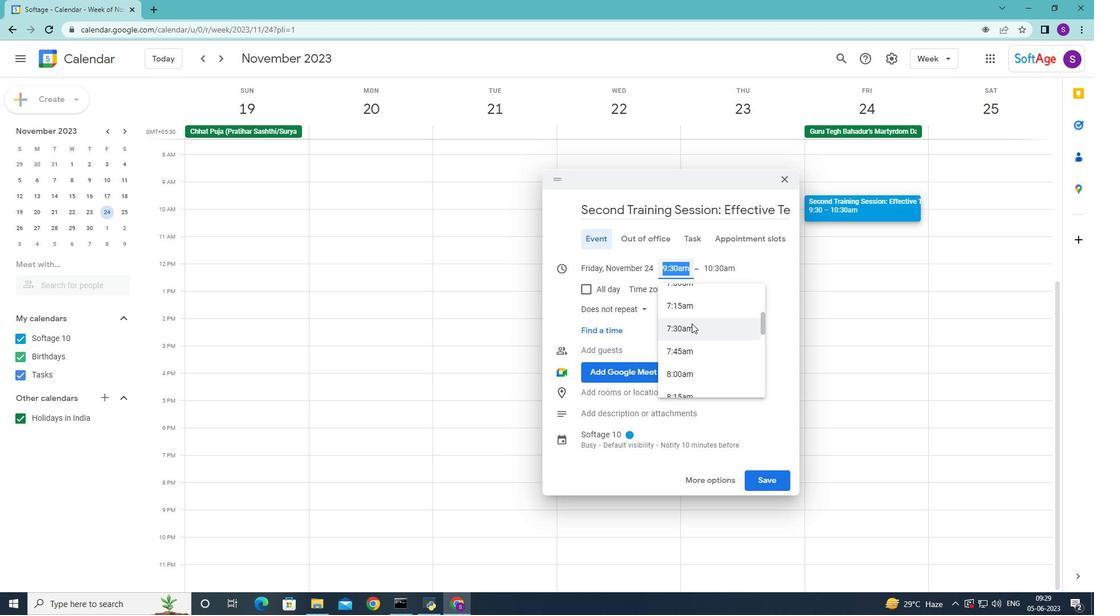 
Action: Mouse moved to (695, 342)
Screenshot: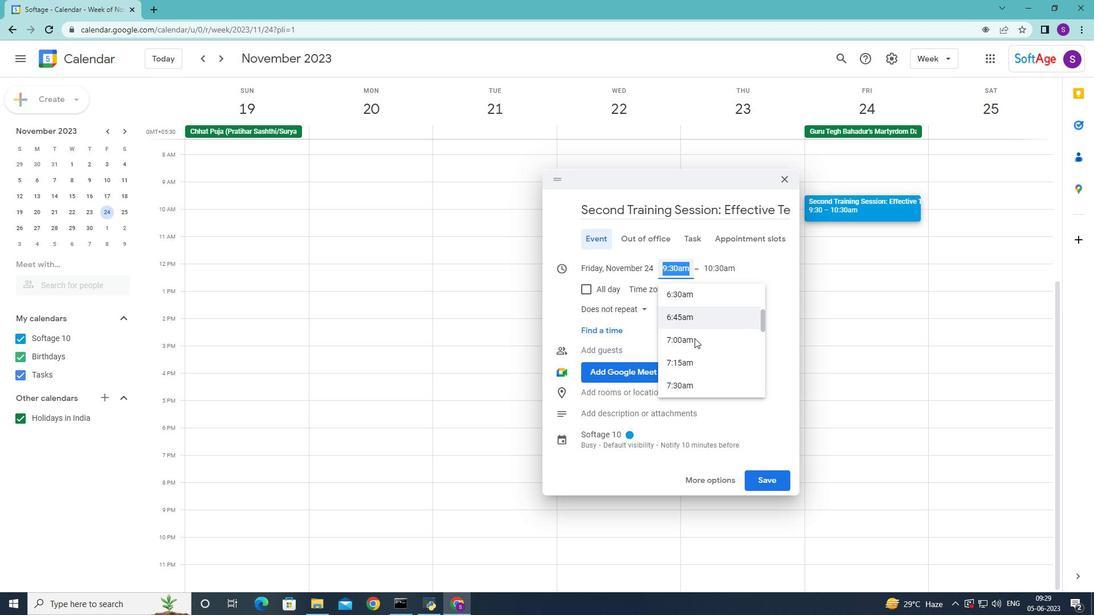 
Action: Mouse pressed left at (695, 342)
Screenshot: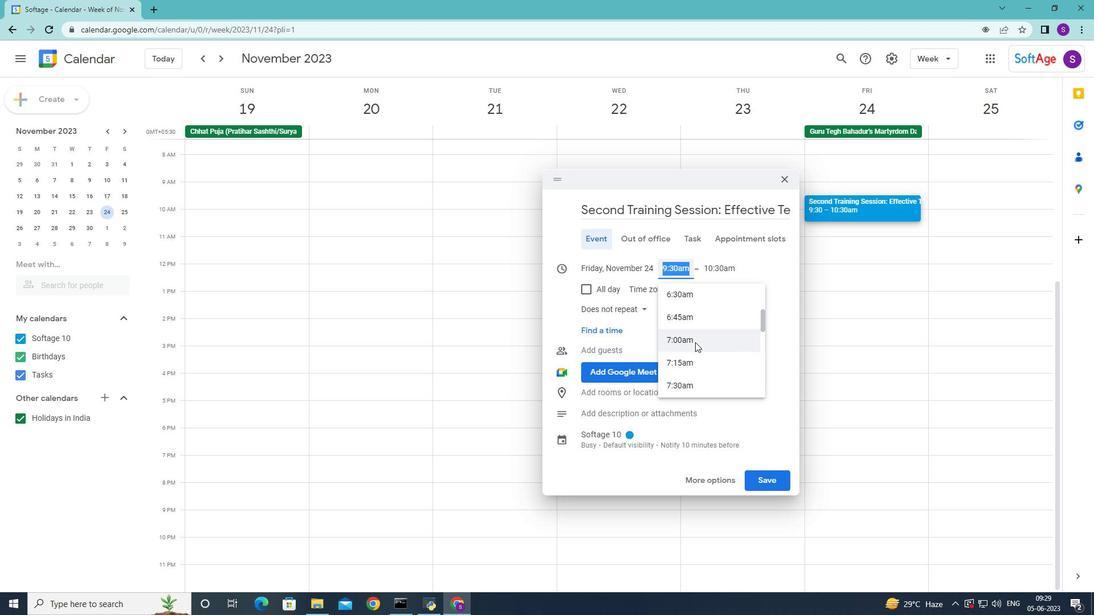
Action: Mouse moved to (721, 221)
Screenshot: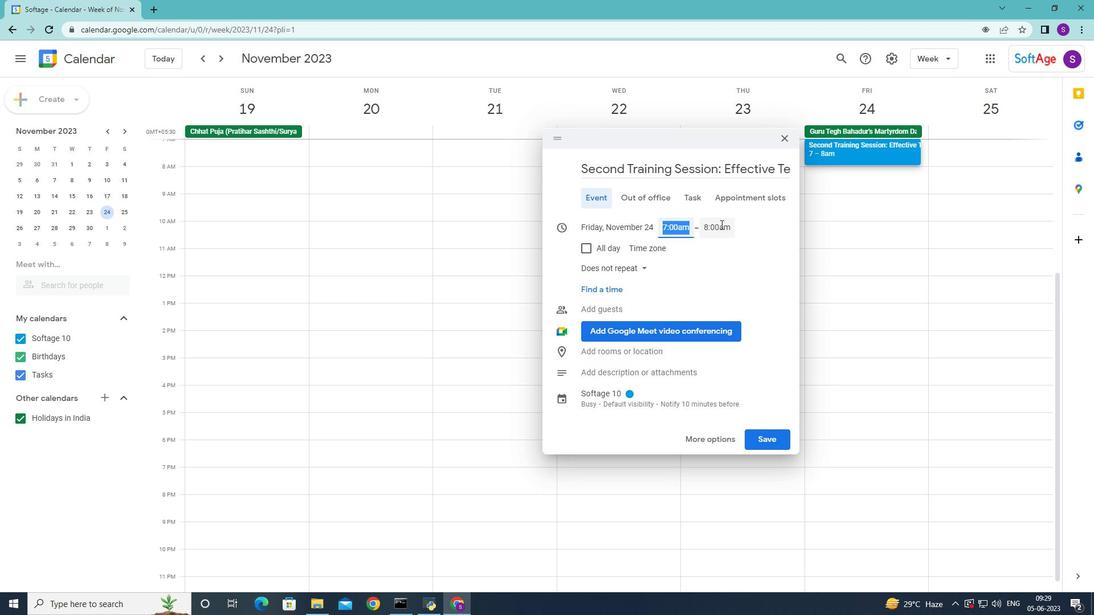 
Action: Mouse pressed left at (721, 221)
Screenshot: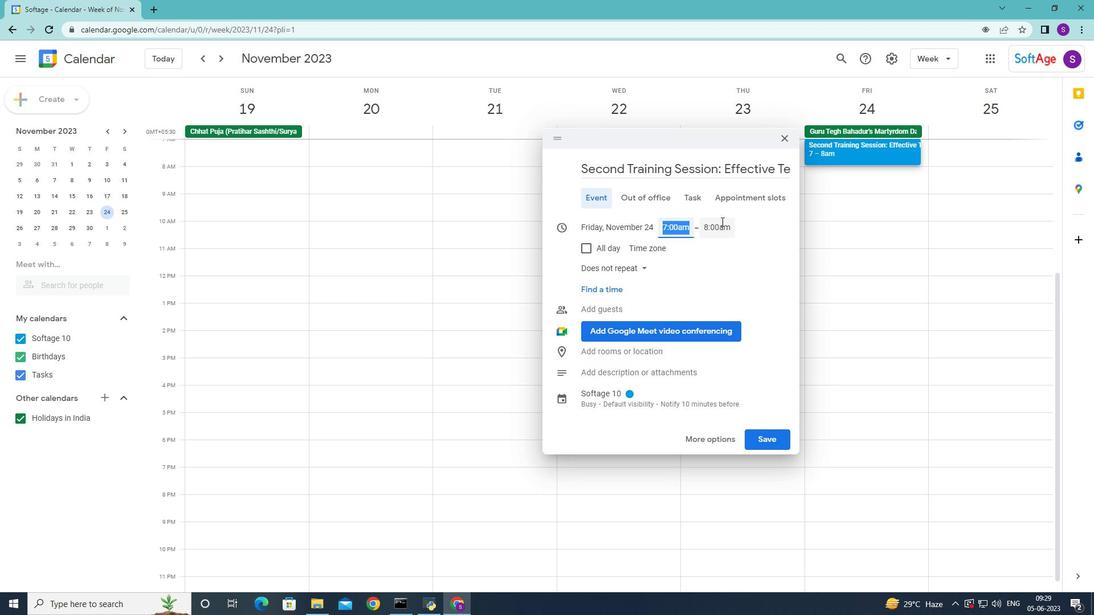 
Action: Mouse moved to (736, 341)
Screenshot: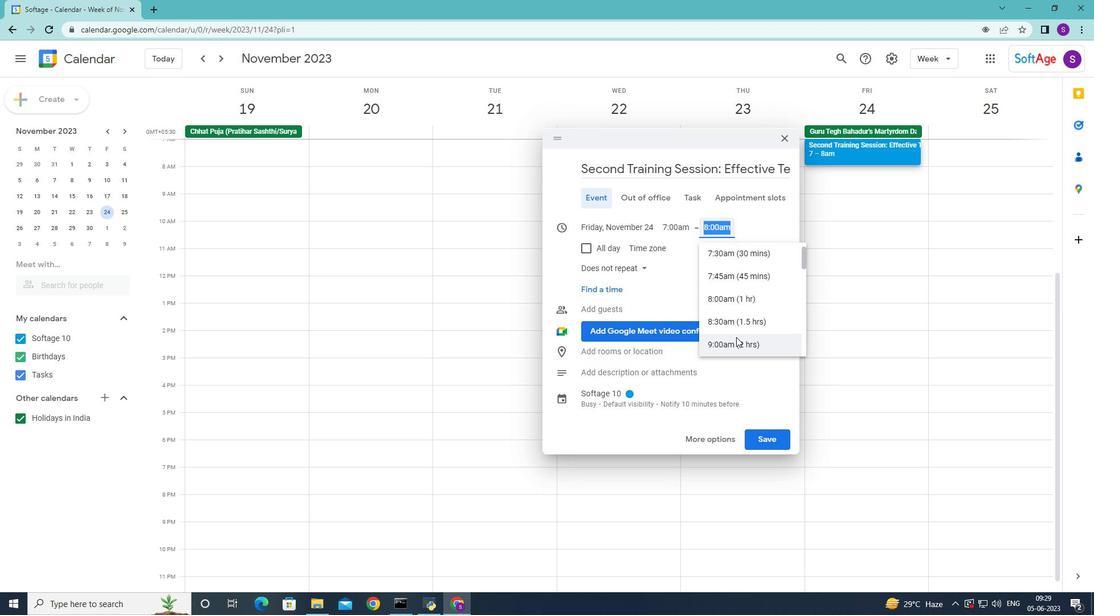 
Action: Mouse pressed left at (736, 341)
Screenshot: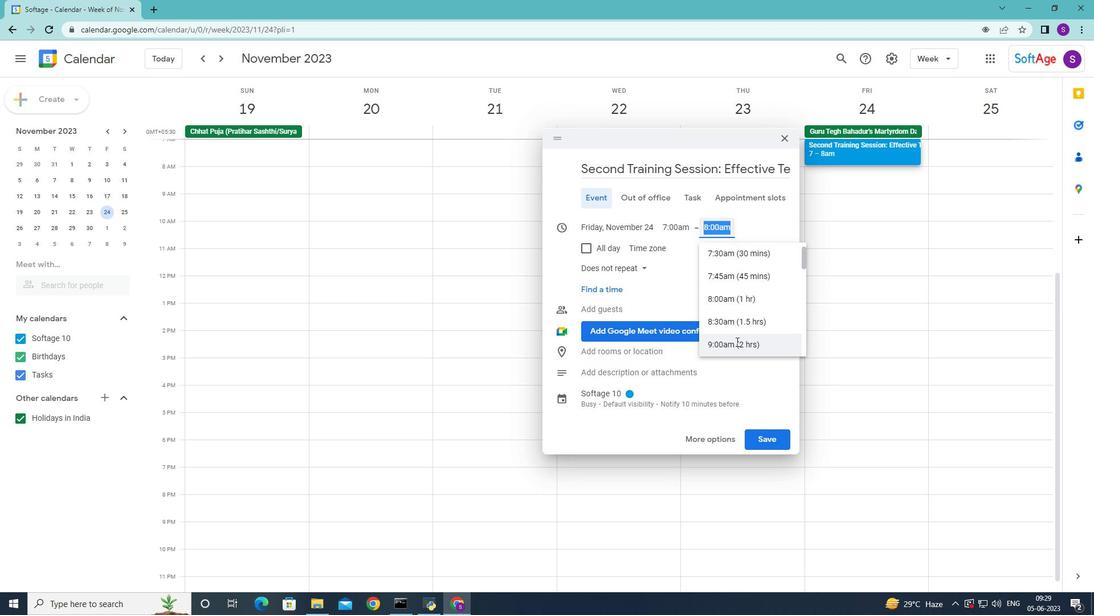 
Action: Mouse moved to (728, 447)
Screenshot: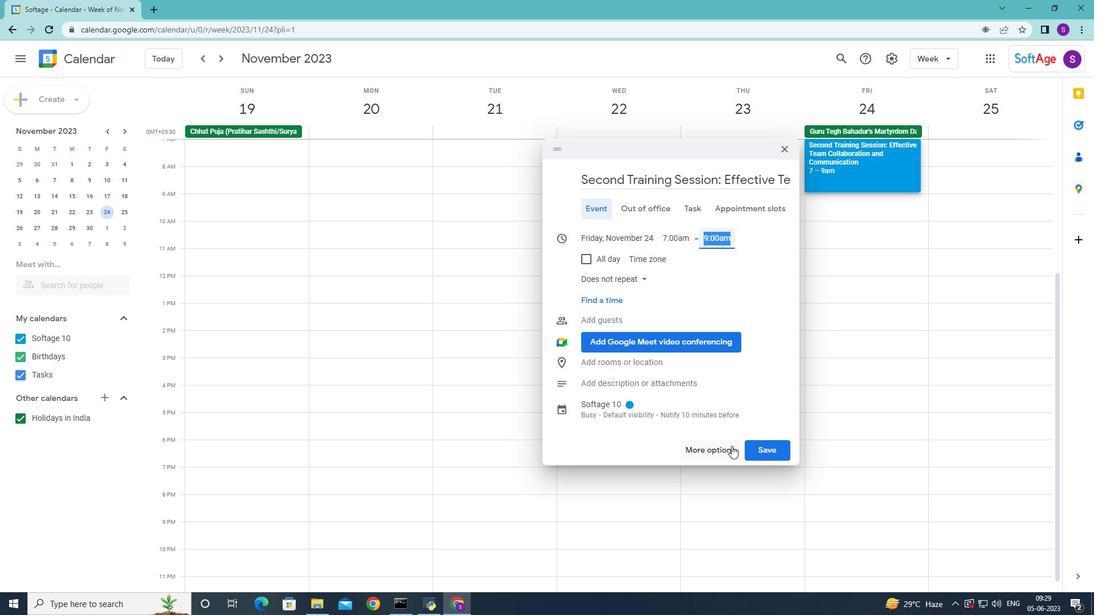 
Action: Mouse pressed left at (728, 447)
Screenshot: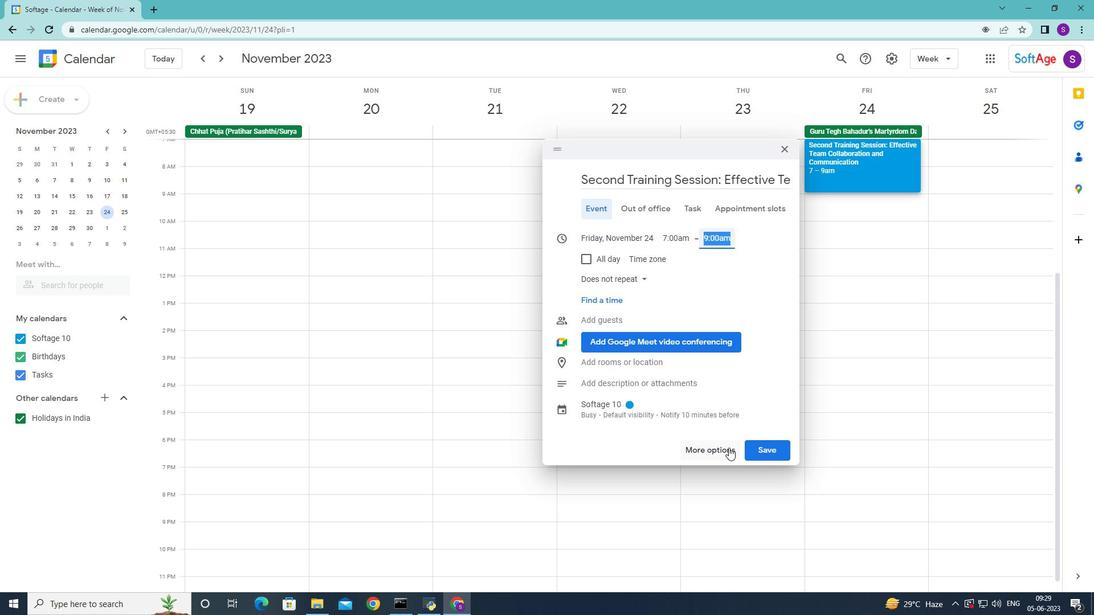 
Action: Mouse moved to (144, 398)
Screenshot: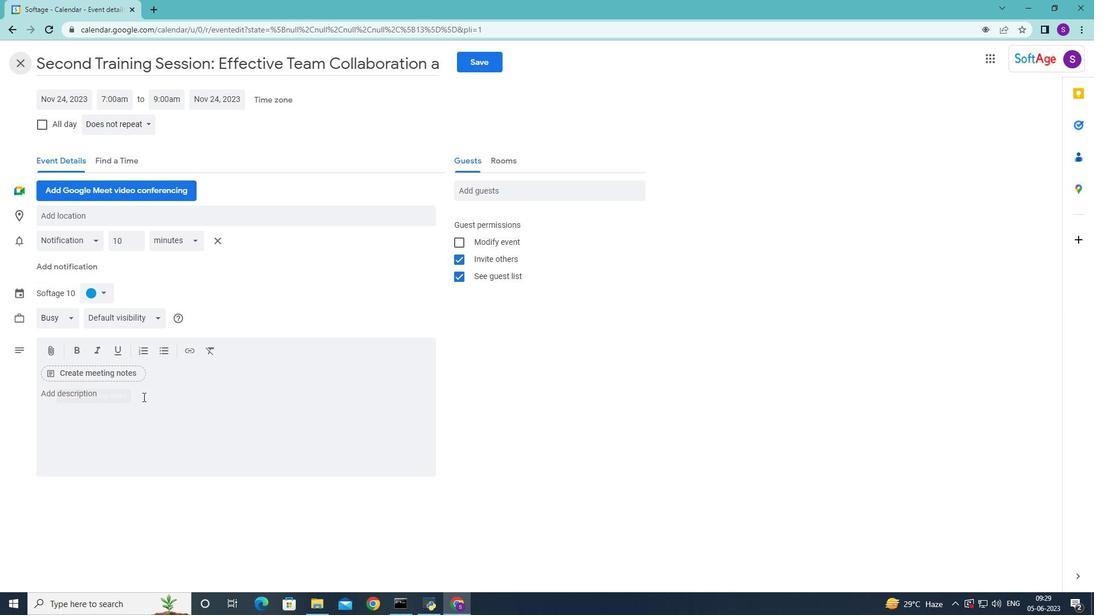 
Action: Mouse pressed left at (144, 398)
Screenshot: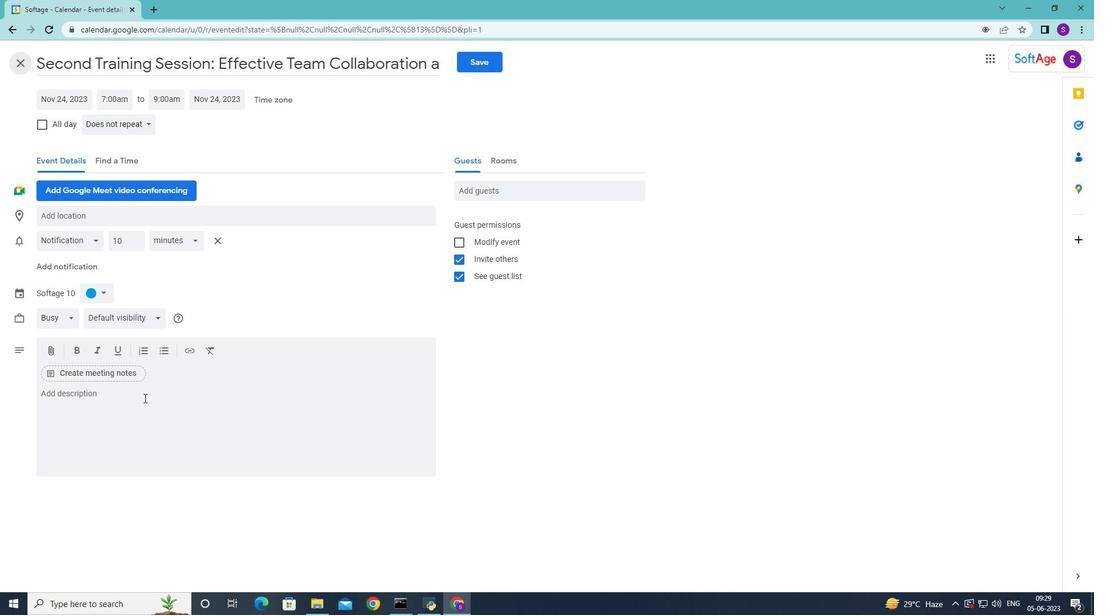 
Action: Key pressed <Key.shift><Key.shift><Key.shift><Key.shift><Key.shift><Key.shift><Key.shift><Key.shift><Key.shift><Key.shift><Key.shift><Key.shift>As<Key.space>the<Key.space>meeting<Key.space>progressess<Key.space><Key.backspace><Key.backspace><Key.space><Key.backspace>,<Key.space><Key.shift>the<Key.space>focus<Key.space>will<Key.space>shift<Key.space>towards<Key.space>exploring<Key.space>potential<Key.space>synergies<Key.space><Key.backspace>,<Key.space>investment<Key.space>opporunities<Key.space><Key.backspace>,<Key.space><Key.backspace><Key.backspace><Key.backspace><Key.backspace><Key.backspace><Key.backspace><Key.backspace><Key.backspace><Key.backspace>tum<Key.backspace>nities,<Key.space>and<Key.space>the<Key.space>investor's<Key.space>specific<Key.space>interess.<Key.space><Key.backspace><Key.backspace><Key.backspace>ts<Key.space><Key.backspace>.<Key.space><Key.shift>The<Key.space>potential<Key.space>investors<Key.space>may<Key.space>ask<Key.space>questions<Key.space>about<Key.space>your<Key.space>market<Key.space>strategy,<Key.space>scalability,<Key.space>competitive<Key.space>landscape,<Key.space>or<Key.space>revenue<Key.space>projectu<Key.backspace>ions.<Key.space><Key.shift>Be<Key.space>prepared<Key.space>to<Key.space>provide<Key.space>concise<Key.space>and<Key.space>wee<Key.backspace>ll-<Key.space><Key.backspace>being<Key.space><Key.backspace><Key.backspace><Key.backspace><Key.backspace><Key.backspace><Key.backspace>suo<Key.backspace>pported<Key.space>answers.<Key.backspace>,<Key.space>baked<Key.space><Key.left><Key.left><Key.left><Key.left>c<Key.right><Key.right><Key.right><Key.space>by<Key.space>market<Key.space>research,<Key.space>customer<Key.space>insights,<Key.space>or<Key.space>industry<Key.space>treds.<Key.space>
Screenshot: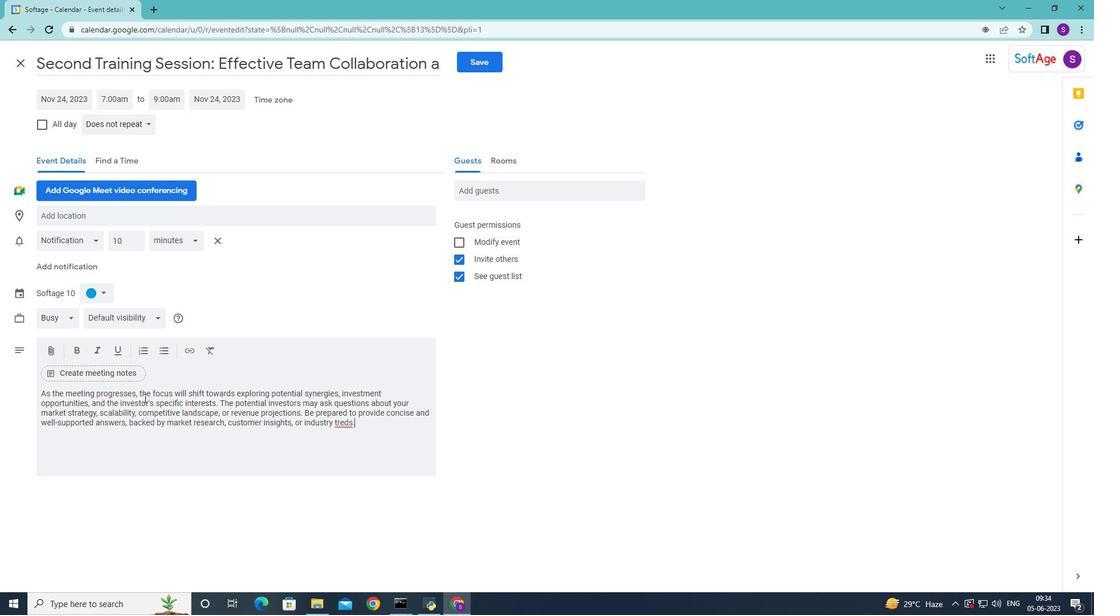 
Action: Mouse moved to (346, 424)
Screenshot: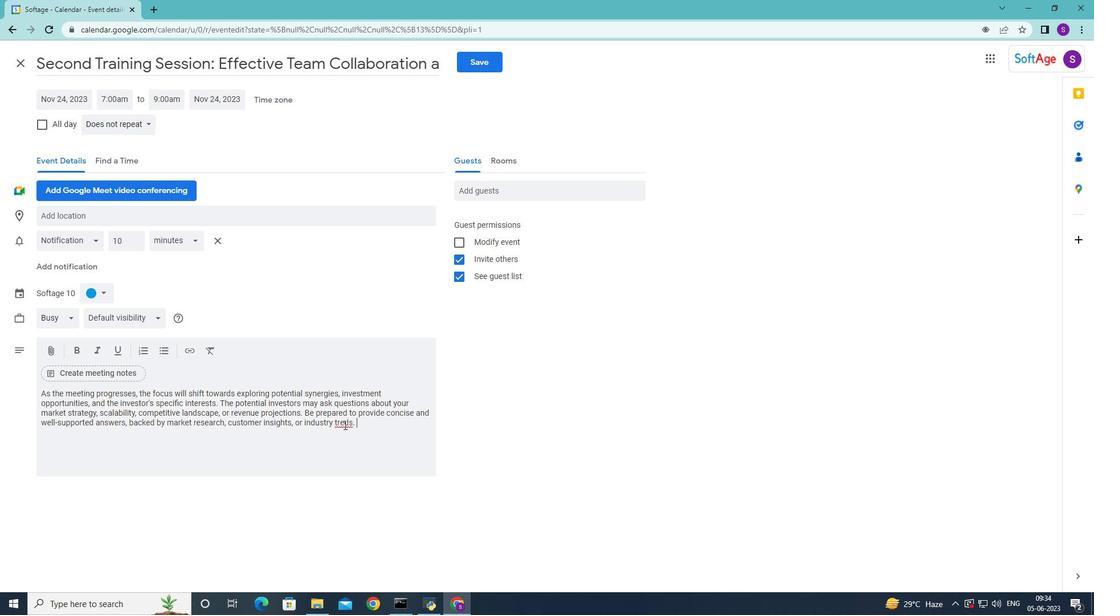 
Action: Mouse pressed left at (346, 424)
Screenshot: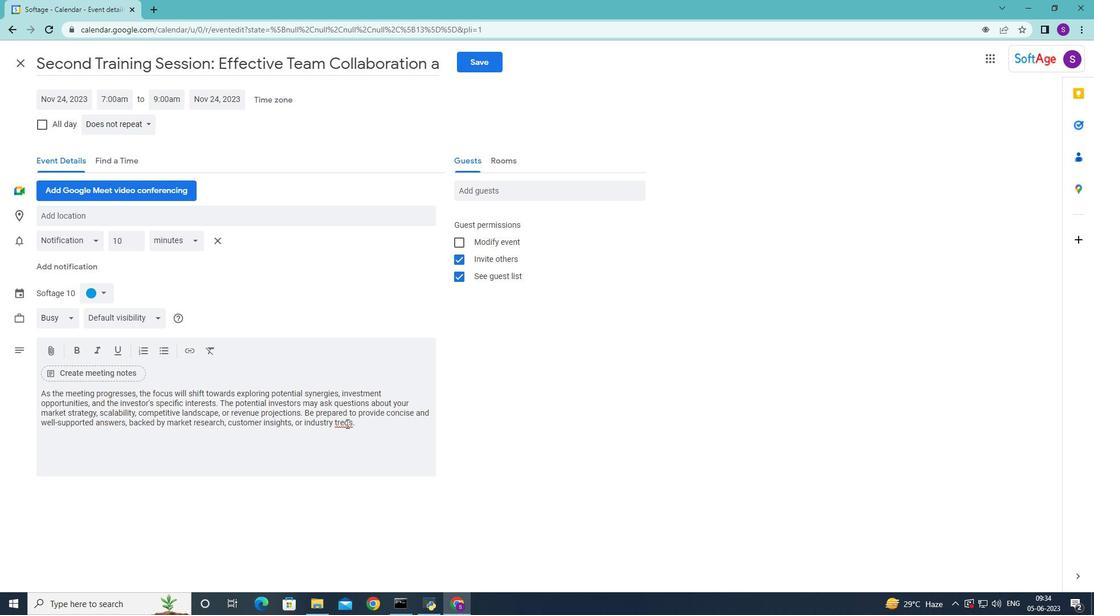
Action: Mouse moved to (344, 422)
Screenshot: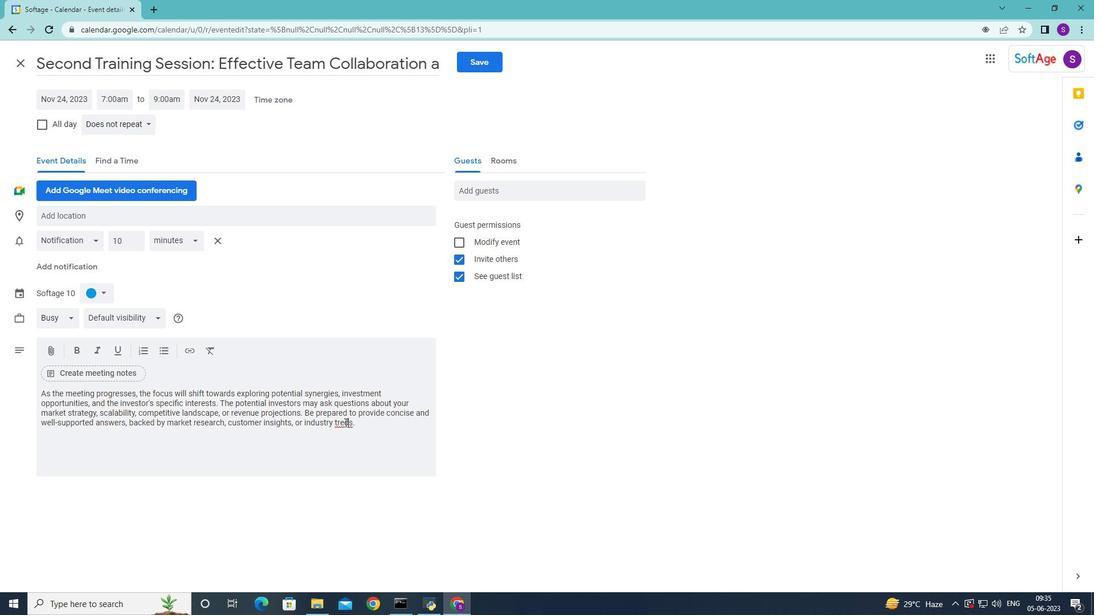 
Action: Mouse pressed left at (344, 422)
Screenshot: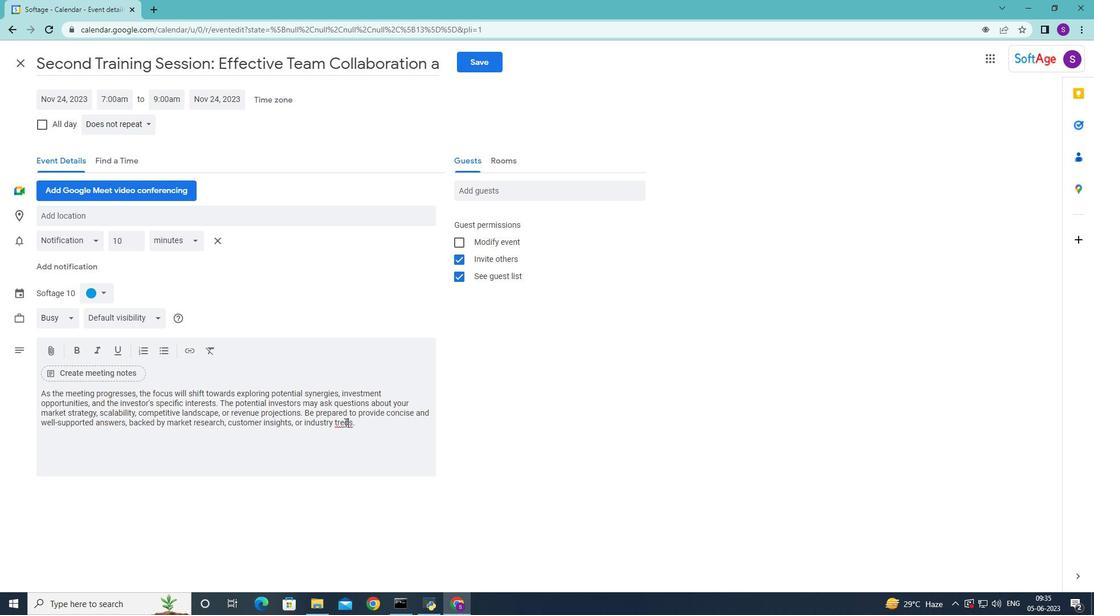 
Action: Mouse moved to (346, 422)
Screenshot: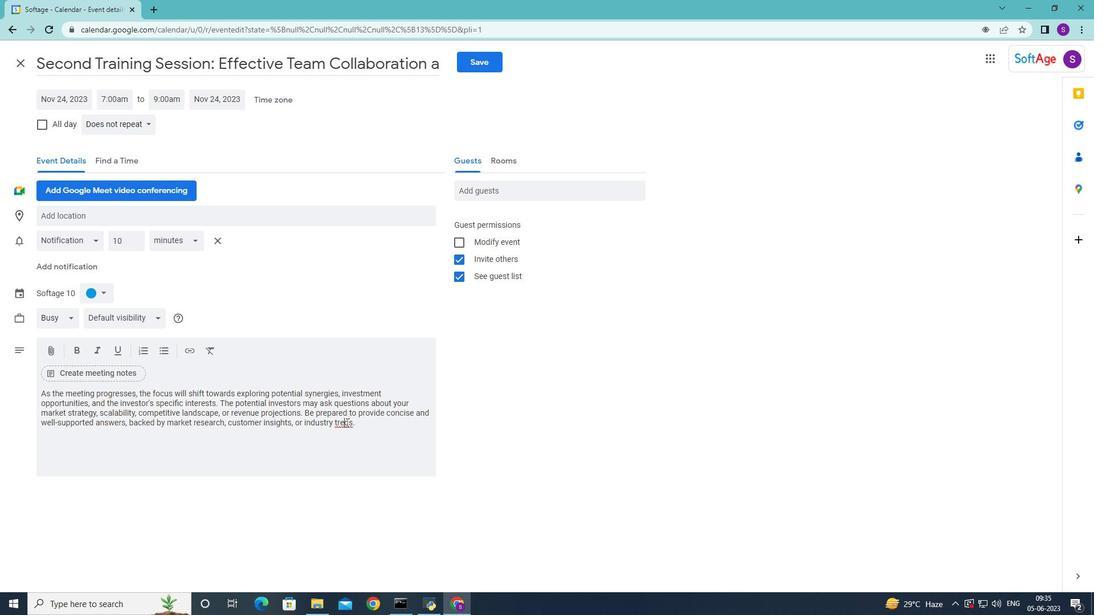 
Action: Key pressed n
Screenshot: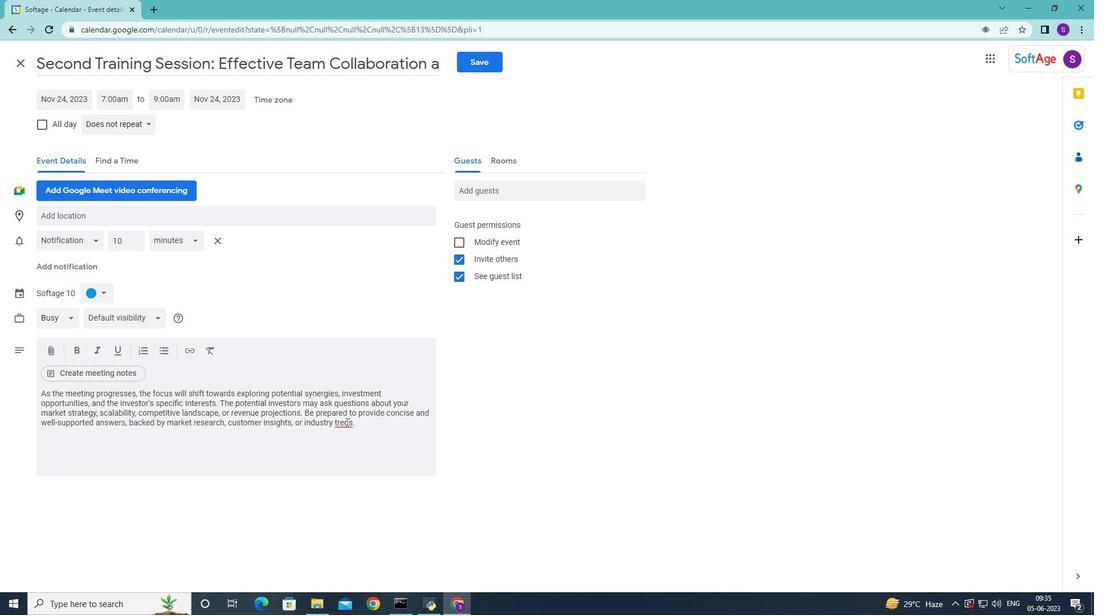
Action: Mouse moved to (364, 428)
Screenshot: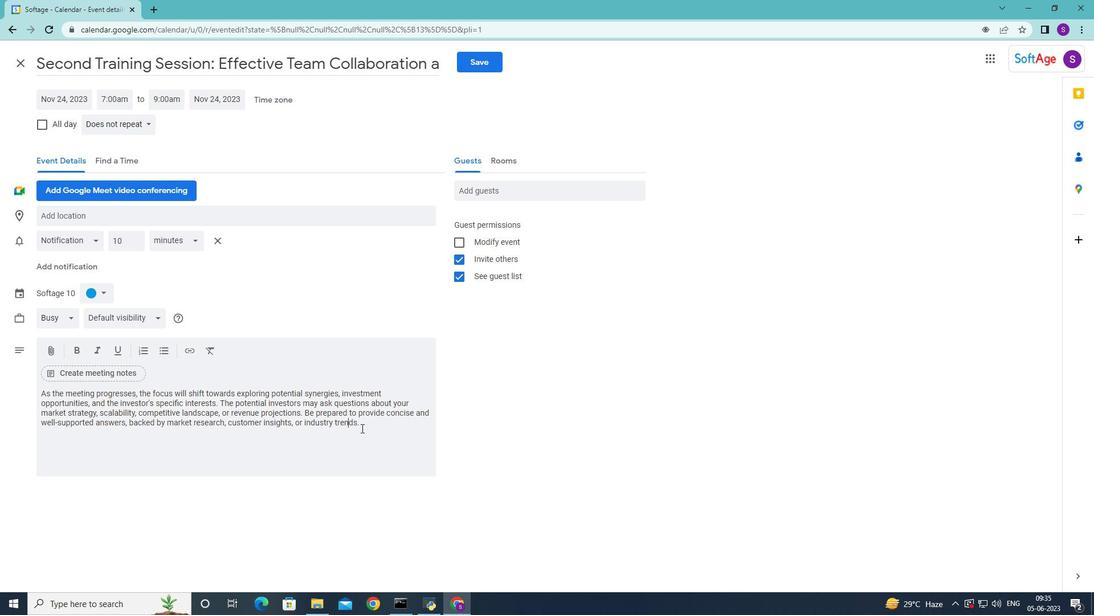 
Action: Mouse pressed left at (364, 428)
Screenshot: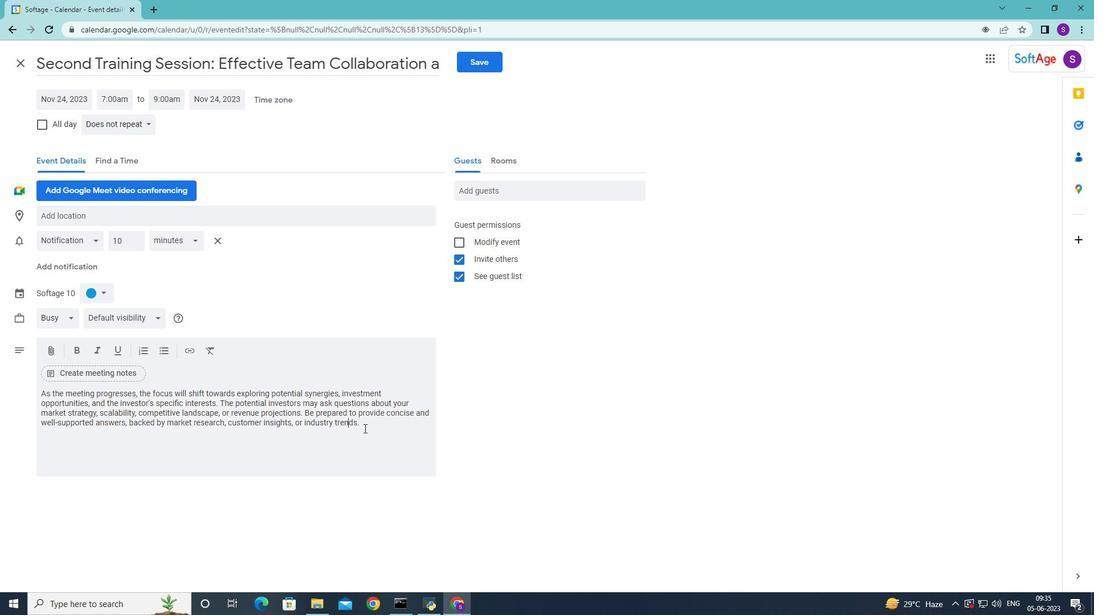 
Action: Mouse moved to (107, 296)
Screenshot: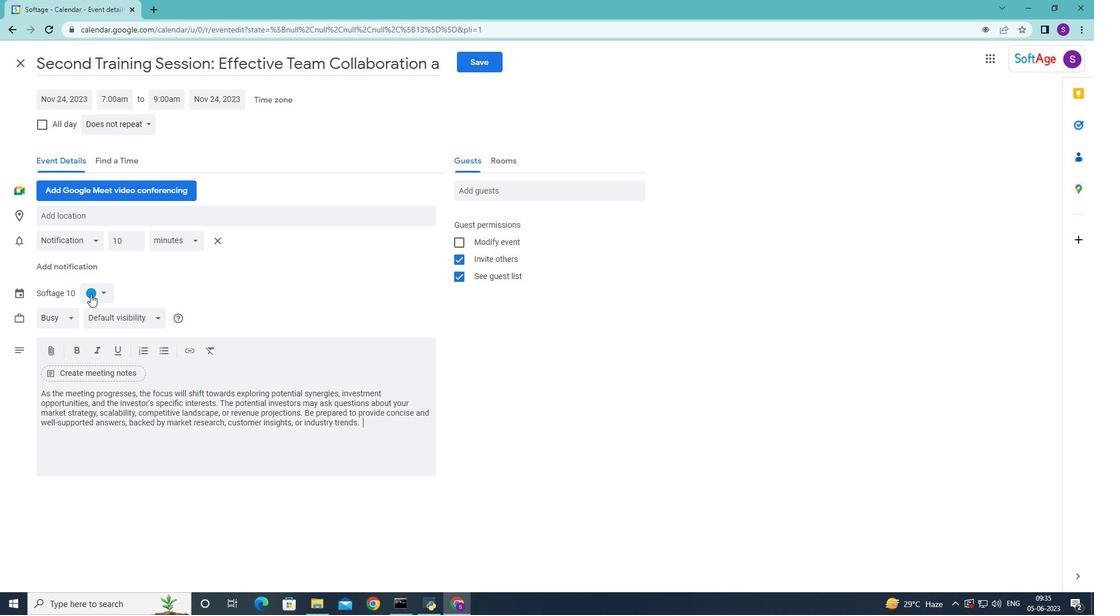 
Action: Mouse pressed left at (107, 296)
Screenshot: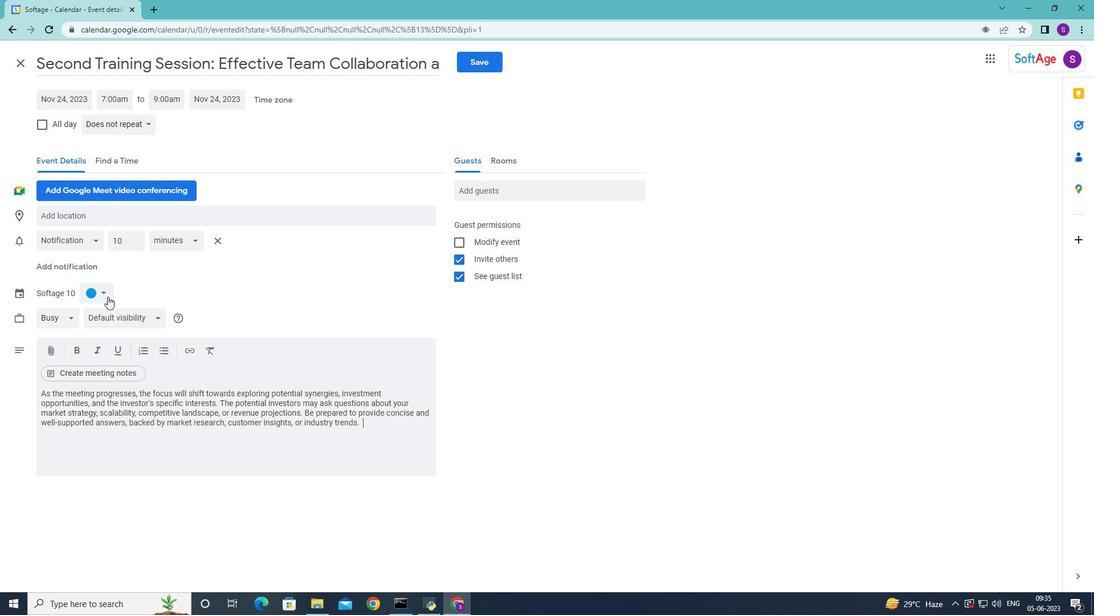 
Action: Mouse moved to (100, 347)
Screenshot: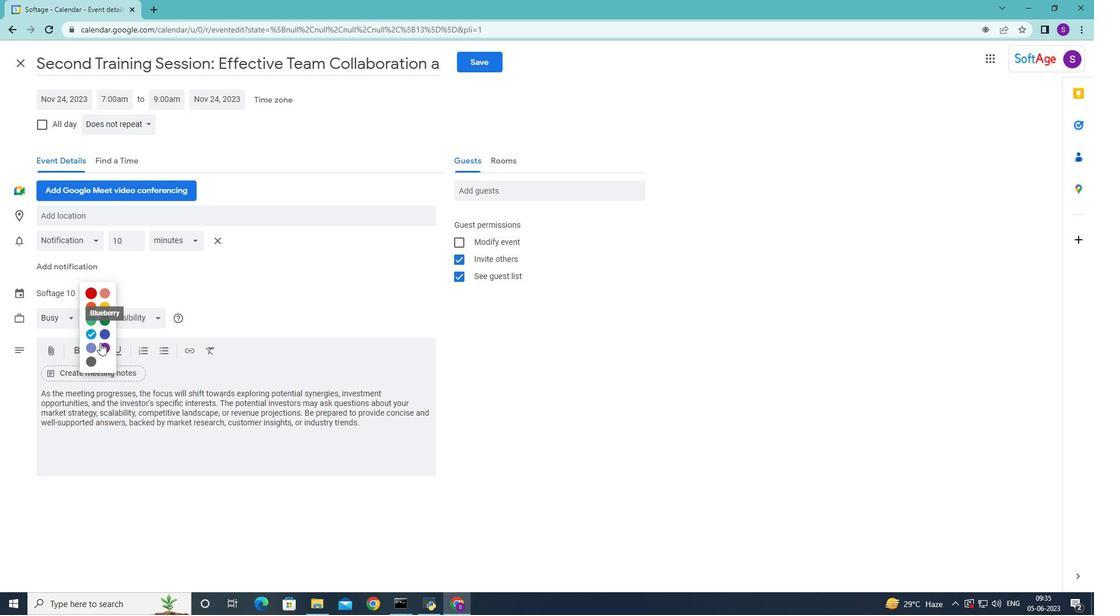 
Action: Mouse pressed left at (100, 347)
Screenshot: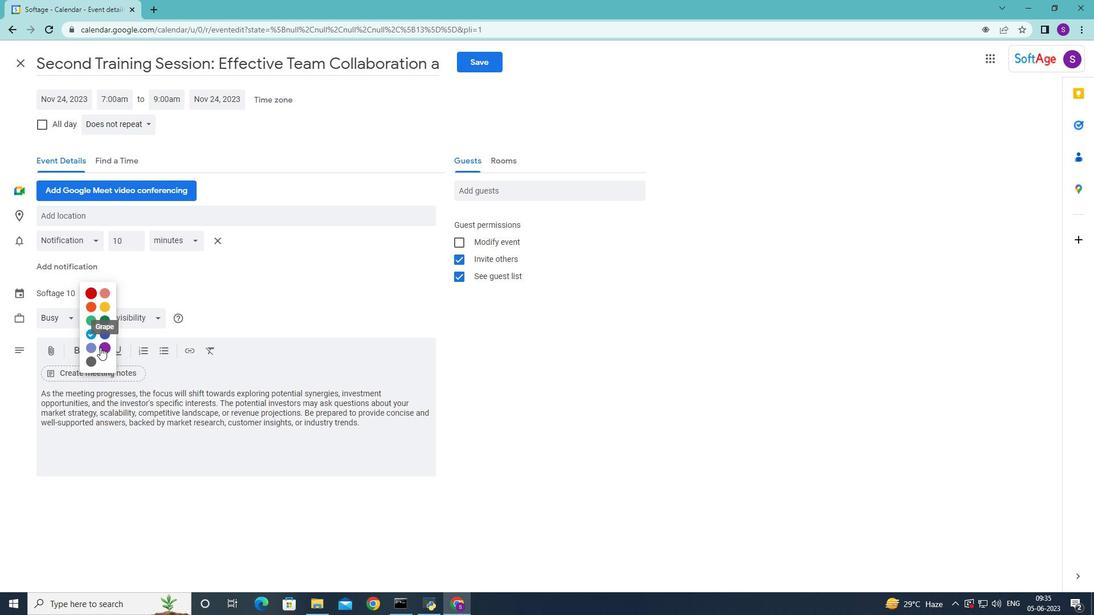 
Action: Mouse moved to (99, 217)
Screenshot: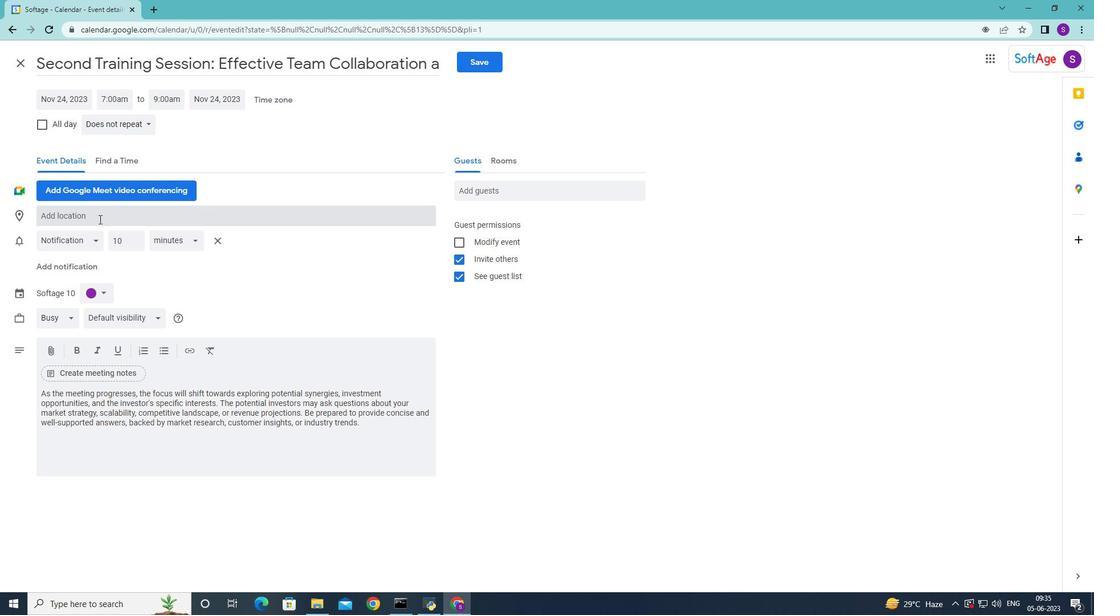 
Action: Mouse pressed left at (99, 217)
Screenshot: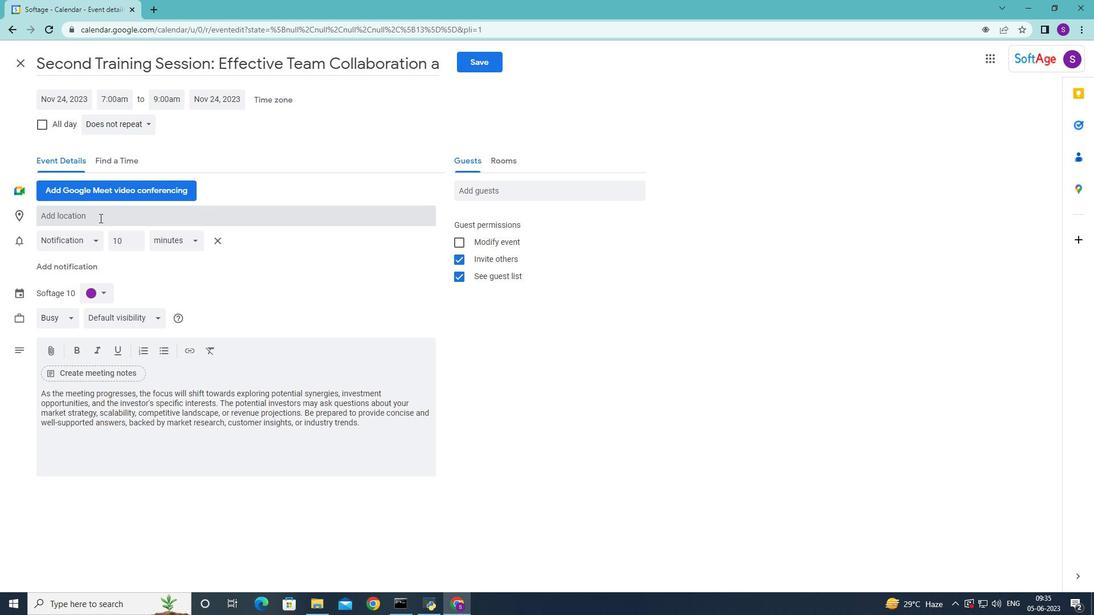 
Action: Mouse moved to (102, 214)
Screenshot: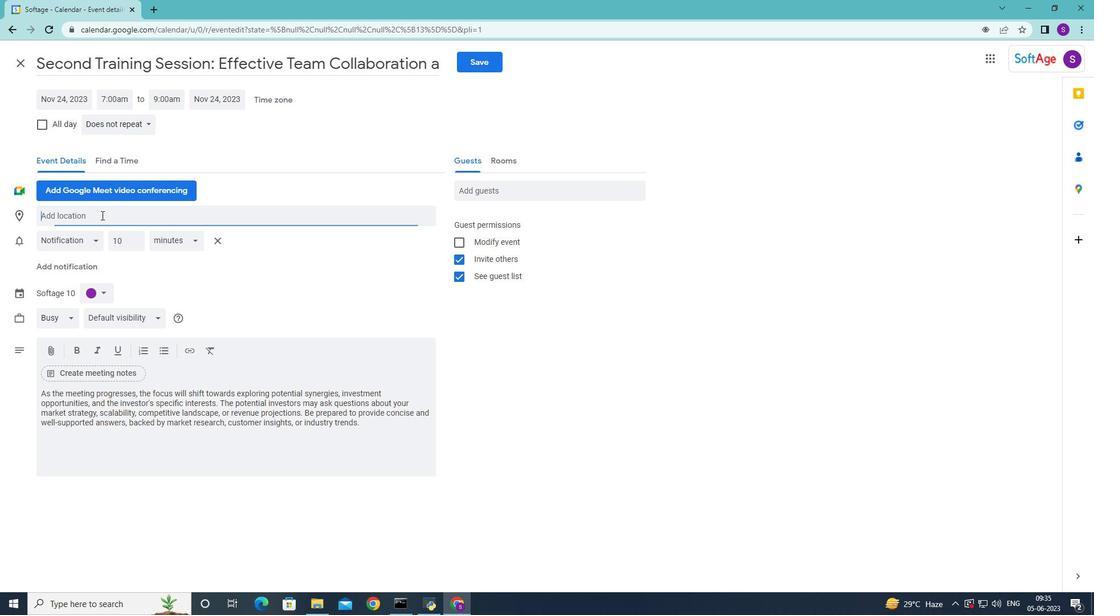 
Action: Key pressed 456<Key.space><Key.shift>Taksim<Key.space><Key.shift>Square<Key.space><Key.backspace>,<Key.space><Key.shift><Key.shift><Key.shift><Key.shift>Istanbul,<Key.space><Key.shift>Turkey
Screenshot: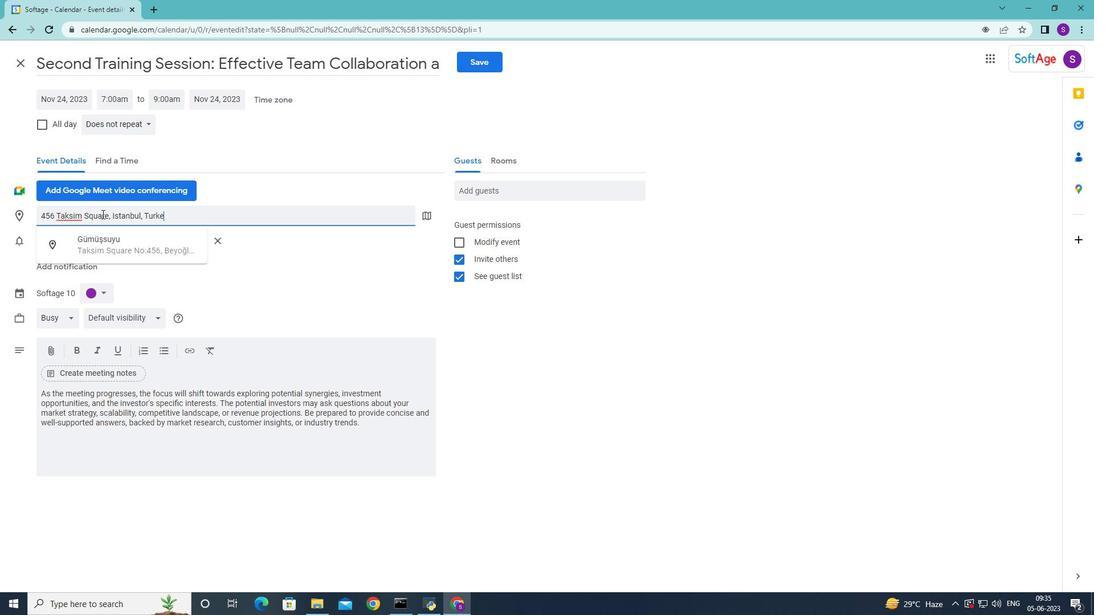 
Action: Mouse moved to (108, 255)
Screenshot: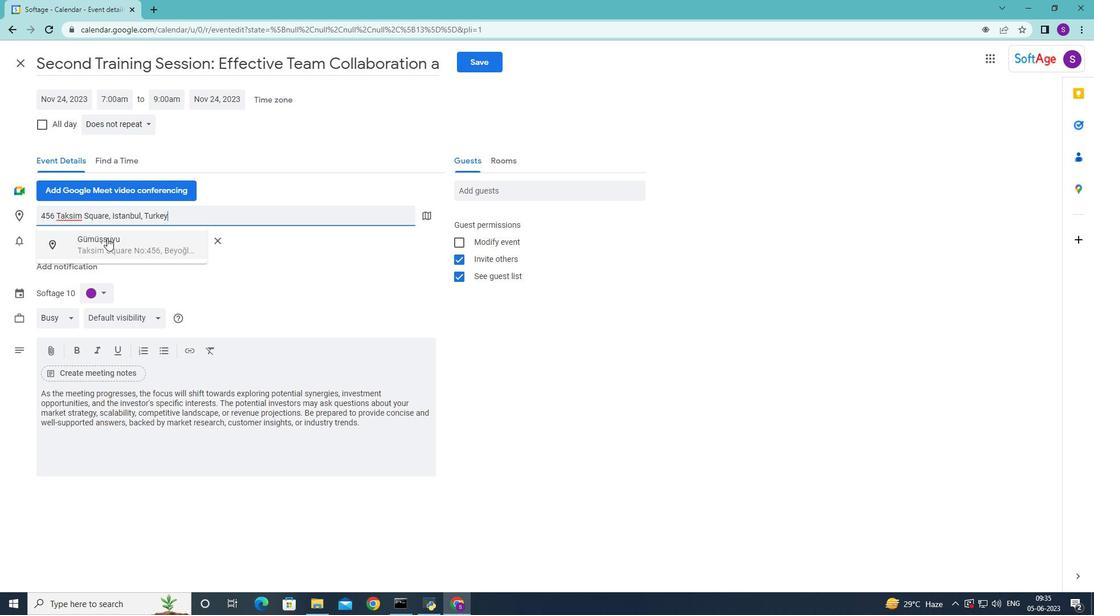 
Action: Mouse pressed left at (108, 255)
Screenshot: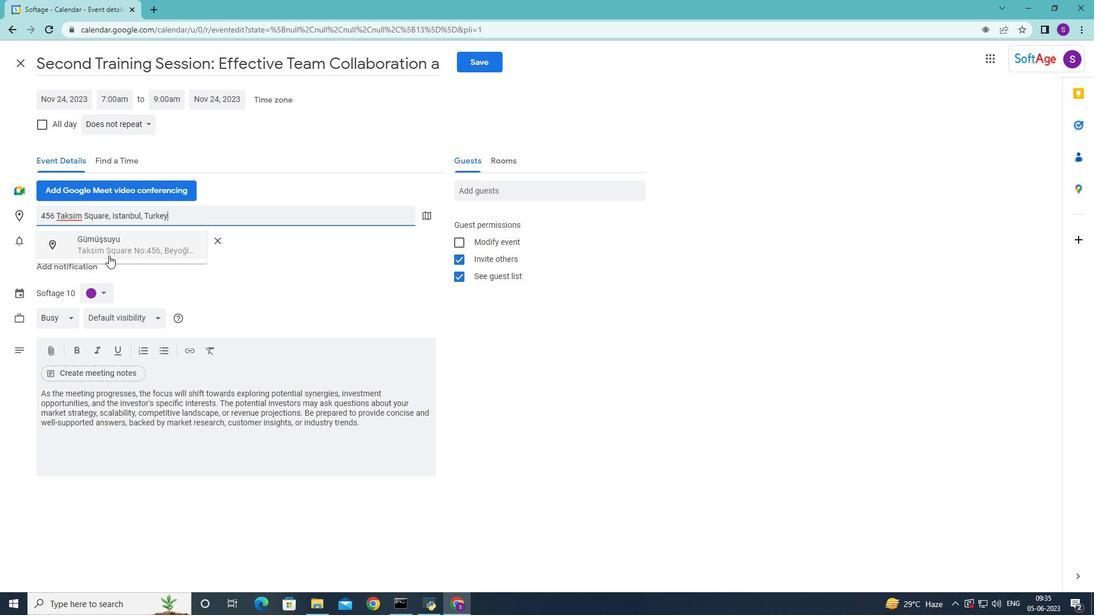 
Action: Mouse moved to (499, 193)
Screenshot: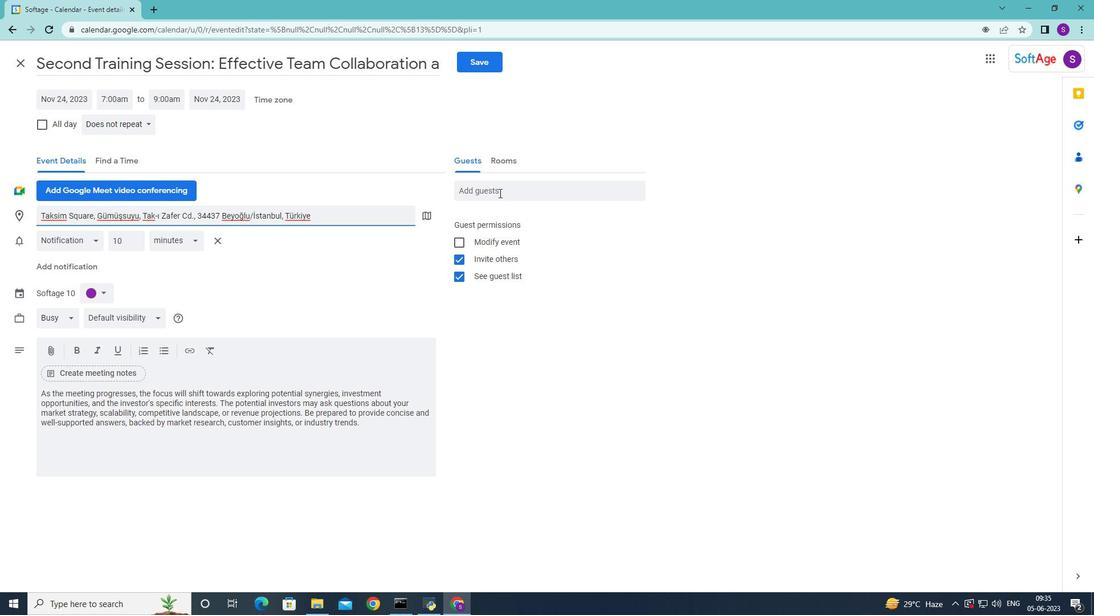 
Action: Mouse pressed left at (499, 193)
Screenshot: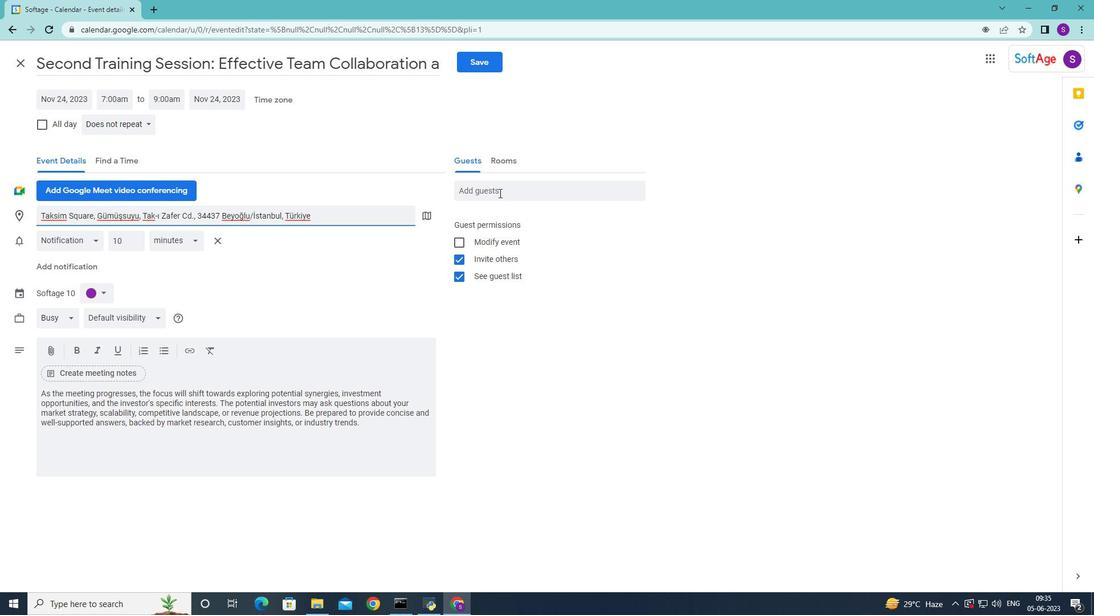 
Action: Mouse moved to (499, 192)
Screenshot: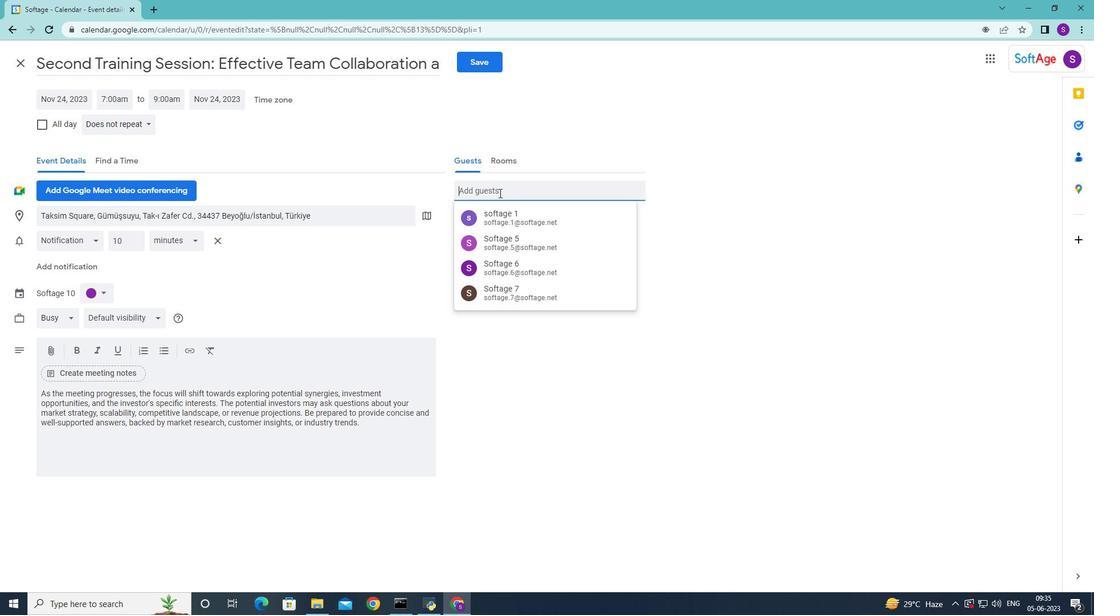 
Action: Key pressed <Key.shift>Softage.1<Key.shift>@softage.net<Key.enter><Key.shift>Softage.2<Key.shift>@softage.net<Key.enter>
Screenshot: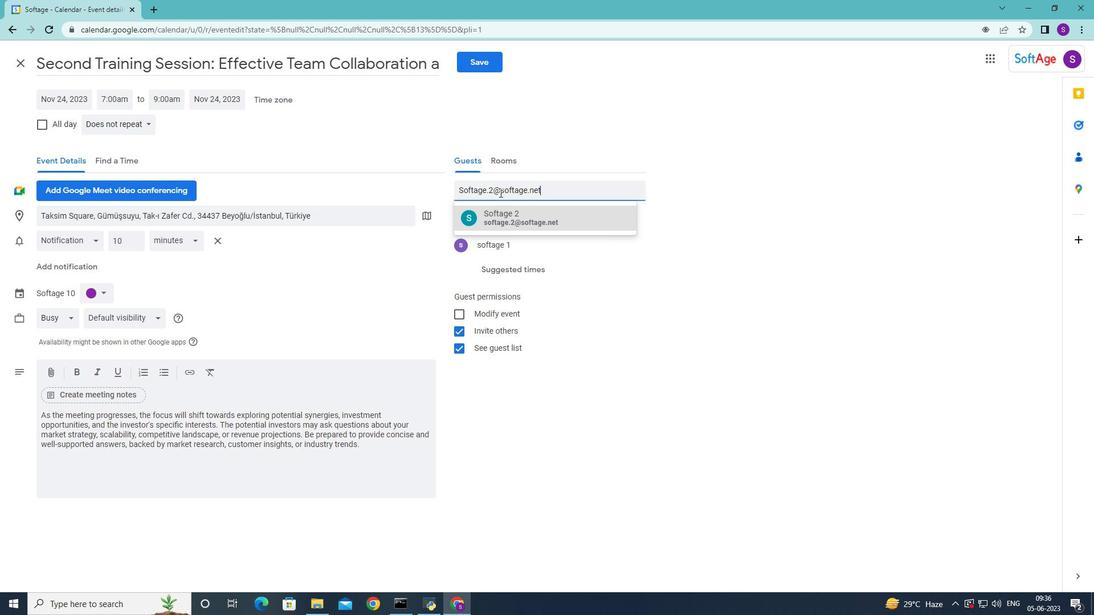 
Action: Mouse moved to (116, 123)
Screenshot: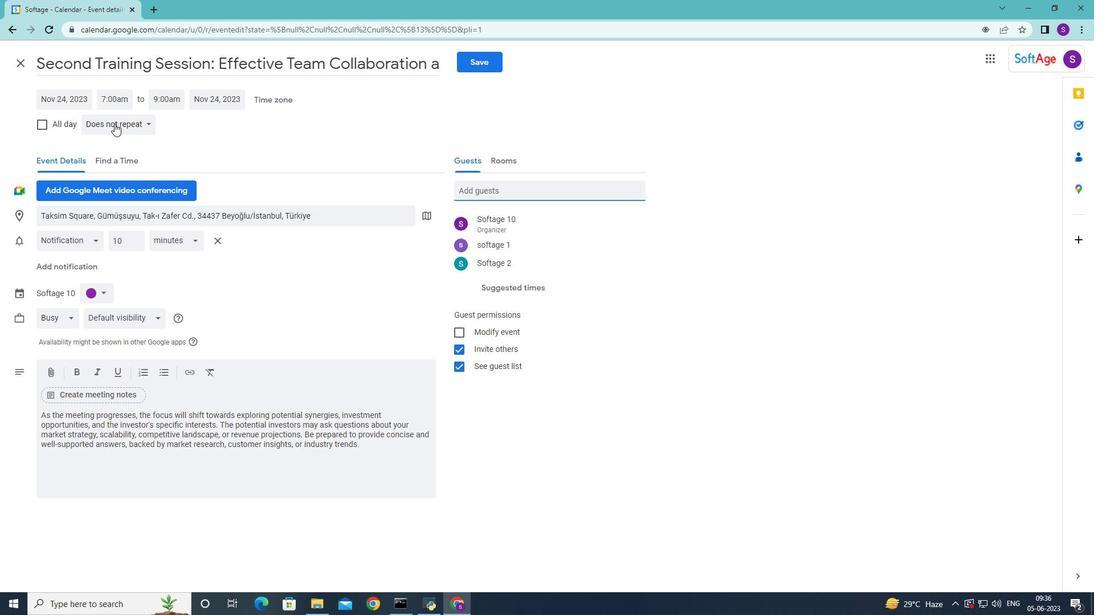 
Action: Mouse pressed left at (116, 123)
Screenshot: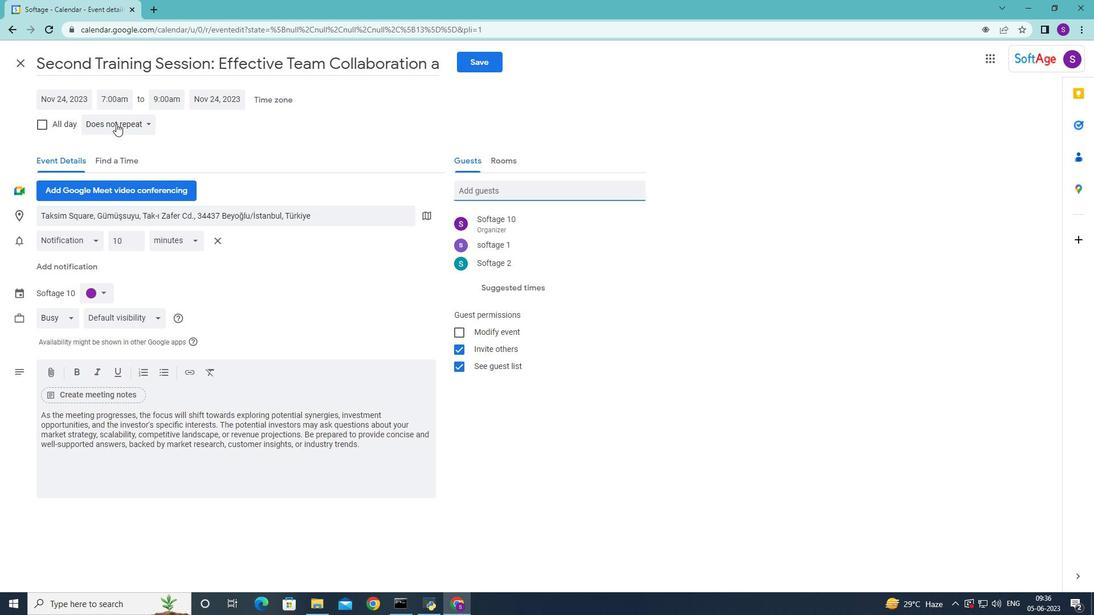 
Action: Mouse moved to (149, 124)
Screenshot: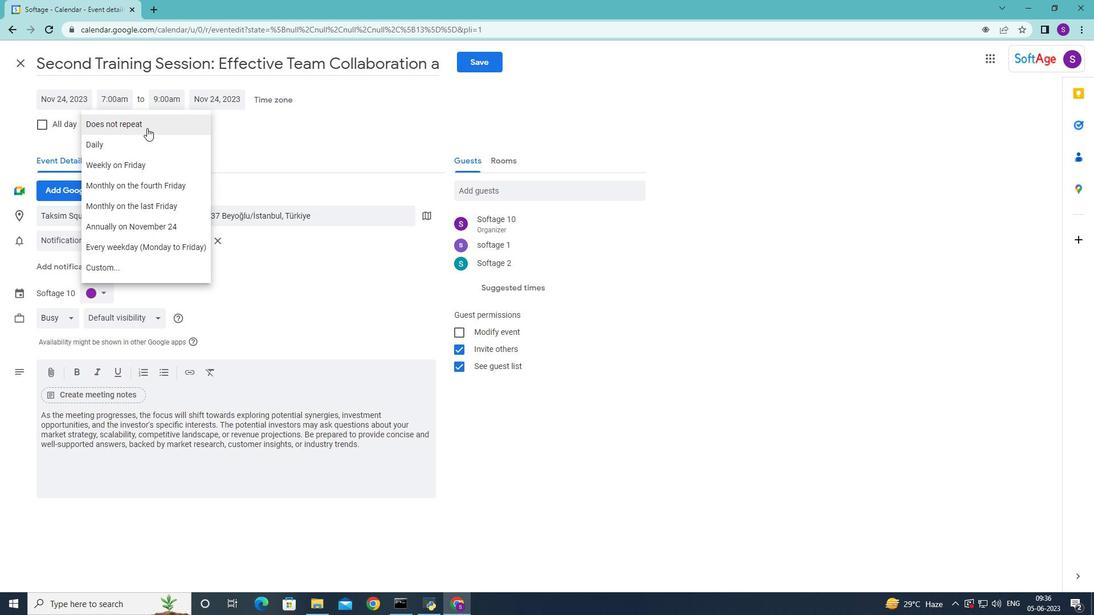 
Action: Mouse pressed left at (149, 124)
Screenshot: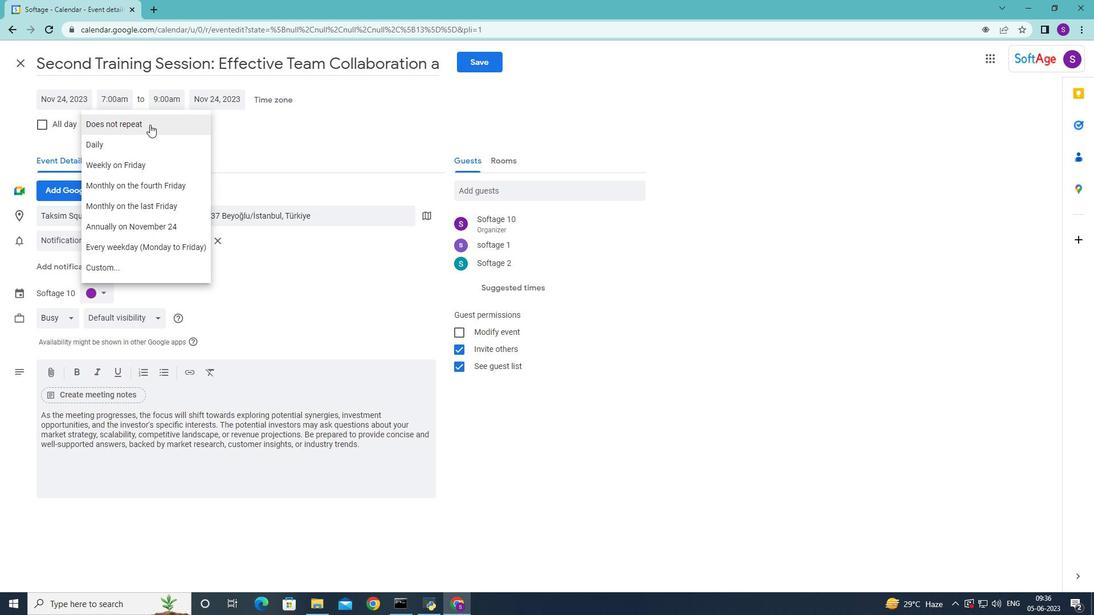 
Action: Mouse moved to (480, 62)
Screenshot: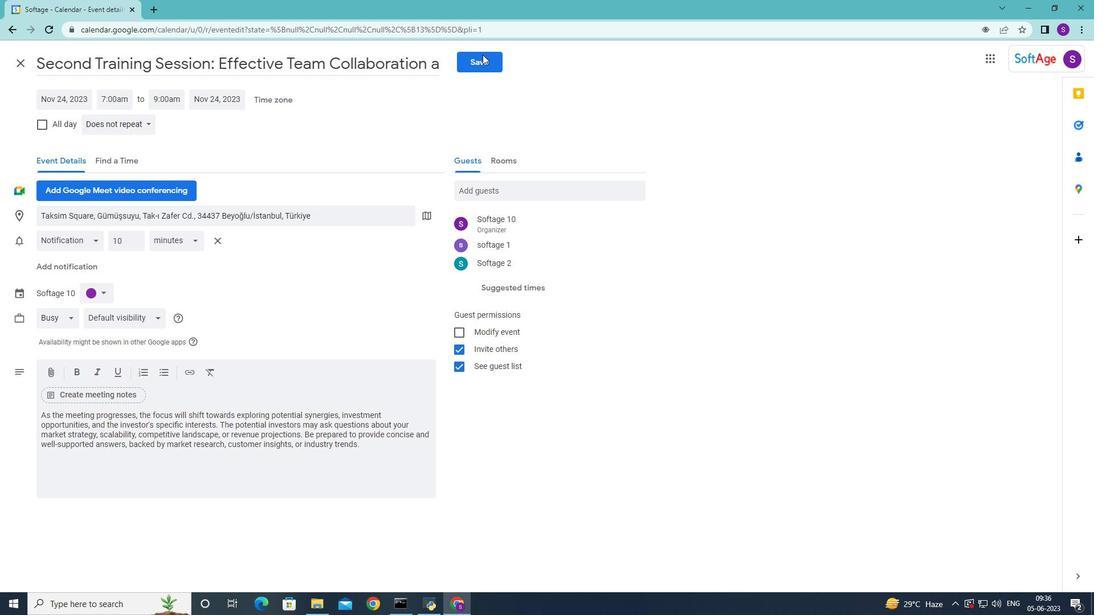 
Action: Mouse pressed left at (480, 62)
Screenshot: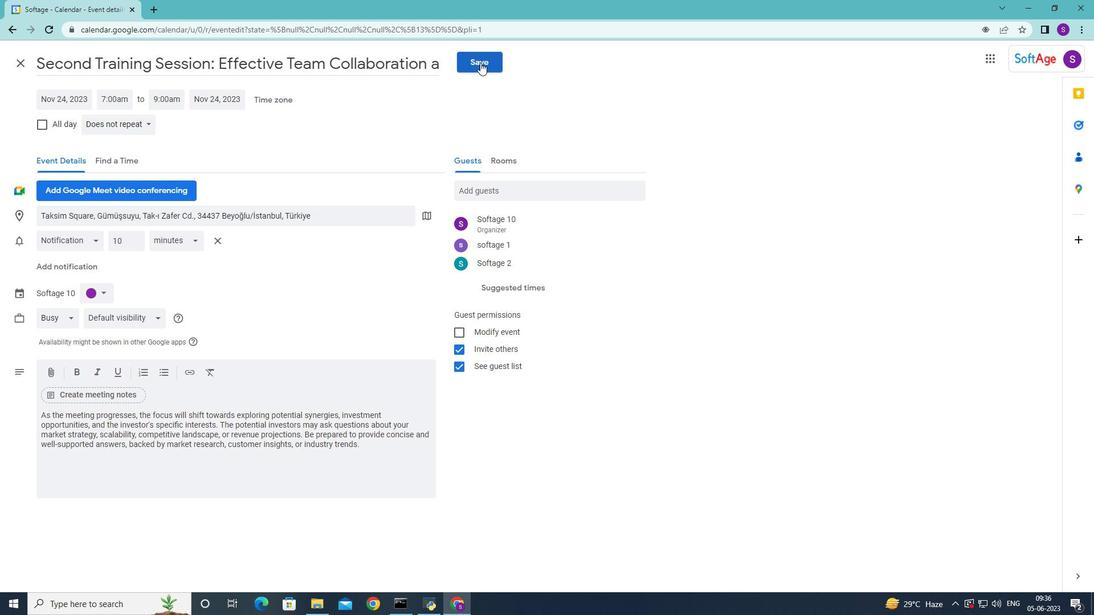 
Action: Mouse moved to (656, 346)
Screenshot: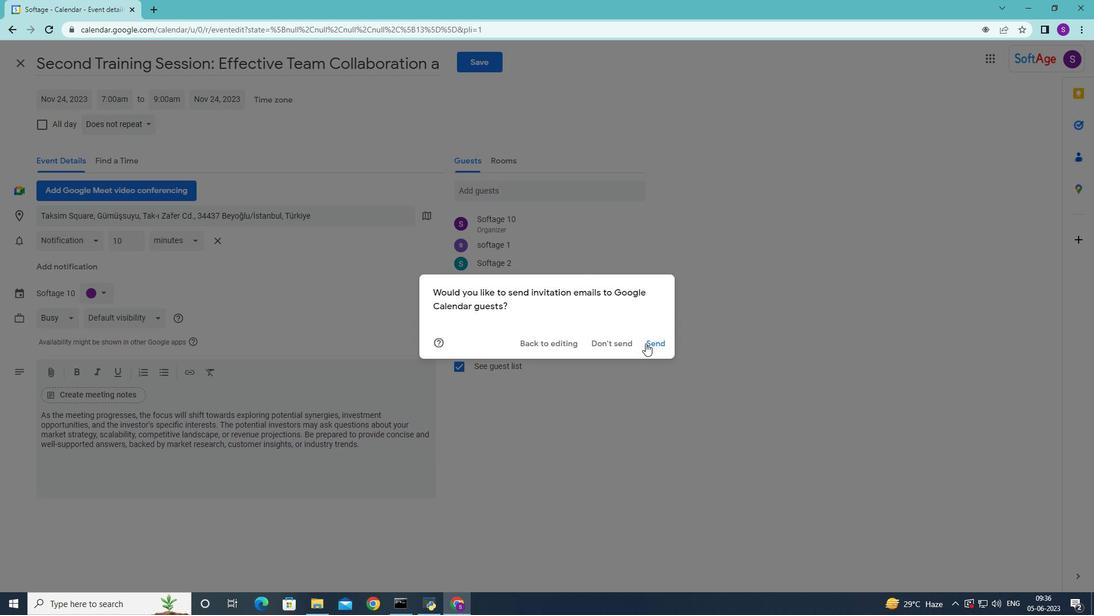 
Action: Mouse pressed left at (656, 346)
Screenshot: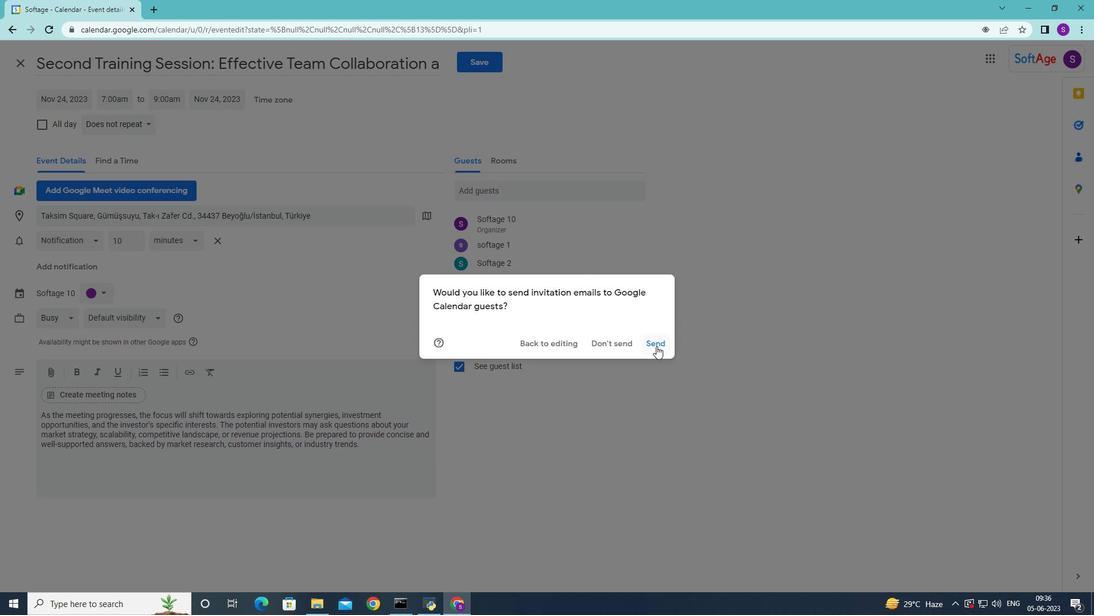 
Action: Mouse moved to (576, 382)
Screenshot: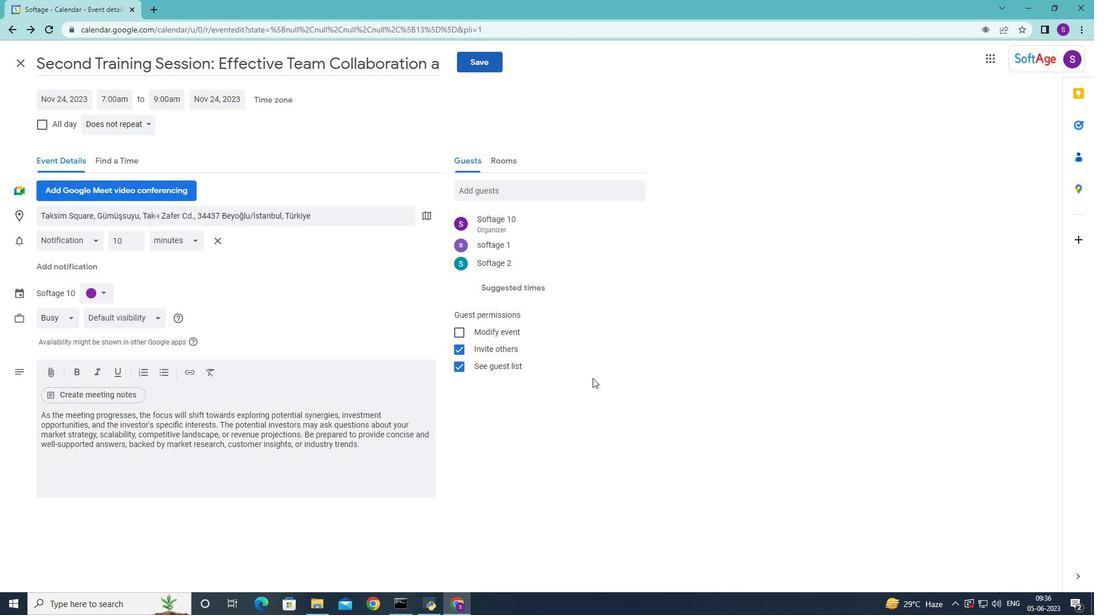 
